 Task: Set Duration of Sprint called Sprint0000000170 in Scrum Project Project0000000057 to 2 weeks in Jira. Set Duration of Sprint called Sprint0000000171 in Scrum Project Project0000000057 to 3 weeks in Jira. Create a Sprint called Sprint0000000172 in Scrum Project Project0000000058 in Jira. Create a Sprint called Sprint0000000173 in Scrum Project Project0000000058 in Jira. Create a Sprint called Sprint0000000174 in Scrum Project Project0000000058 in Jira
Action: Mouse moved to (223, 68)
Screenshot: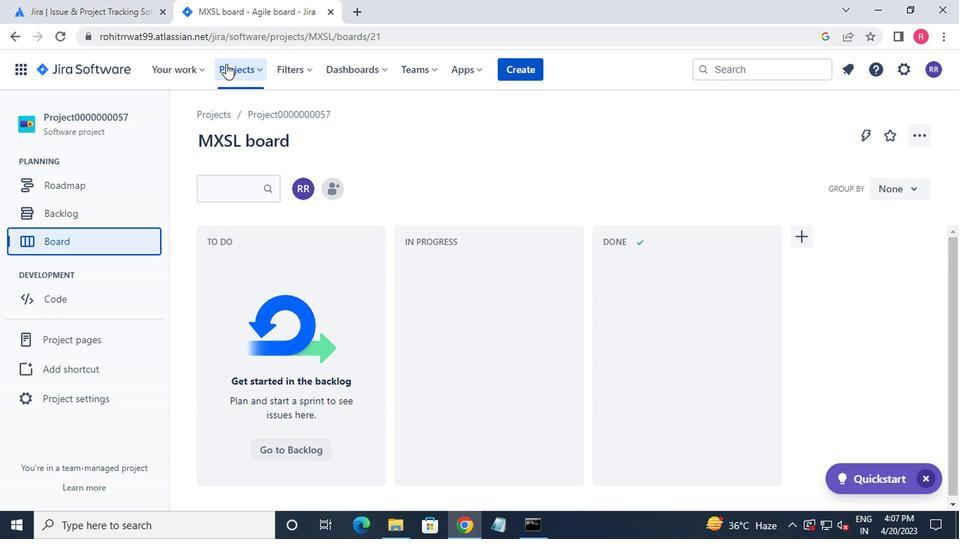 
Action: Mouse pressed left at (223, 68)
Screenshot: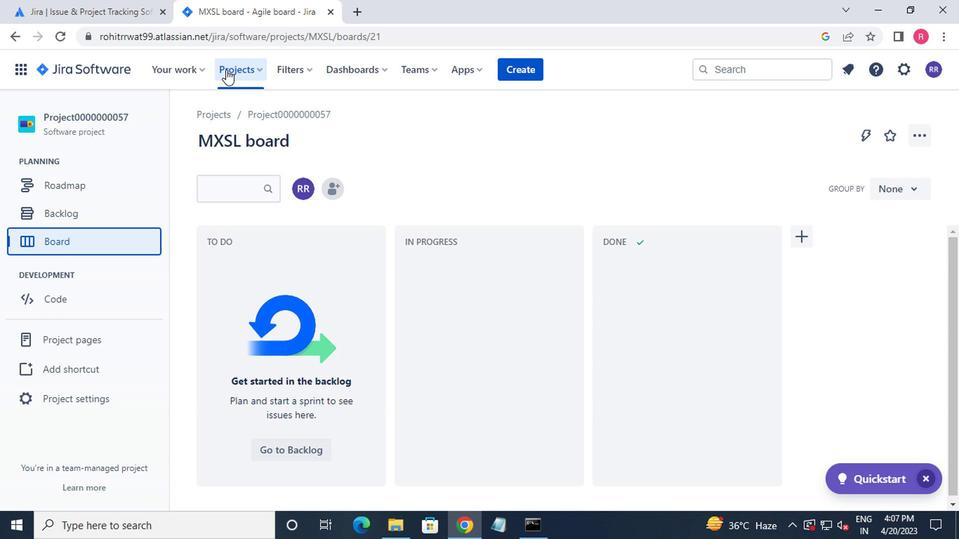 
Action: Mouse moved to (122, 215)
Screenshot: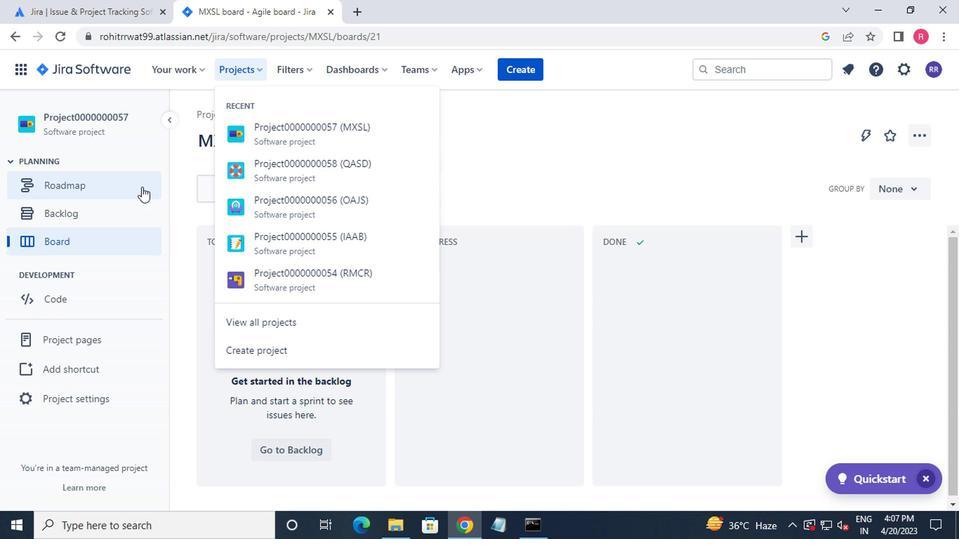 
Action: Mouse pressed left at (122, 215)
Screenshot: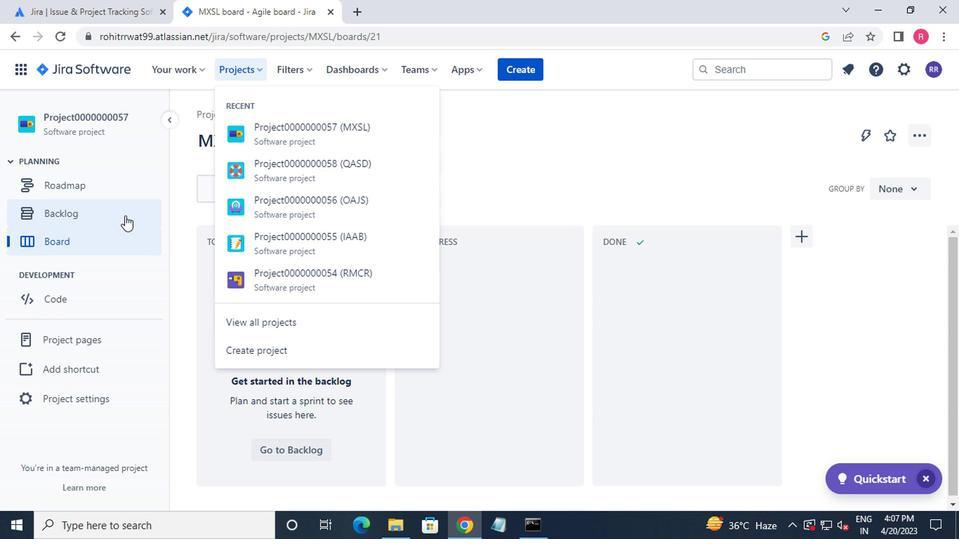 
Action: Mouse moved to (371, 317)
Screenshot: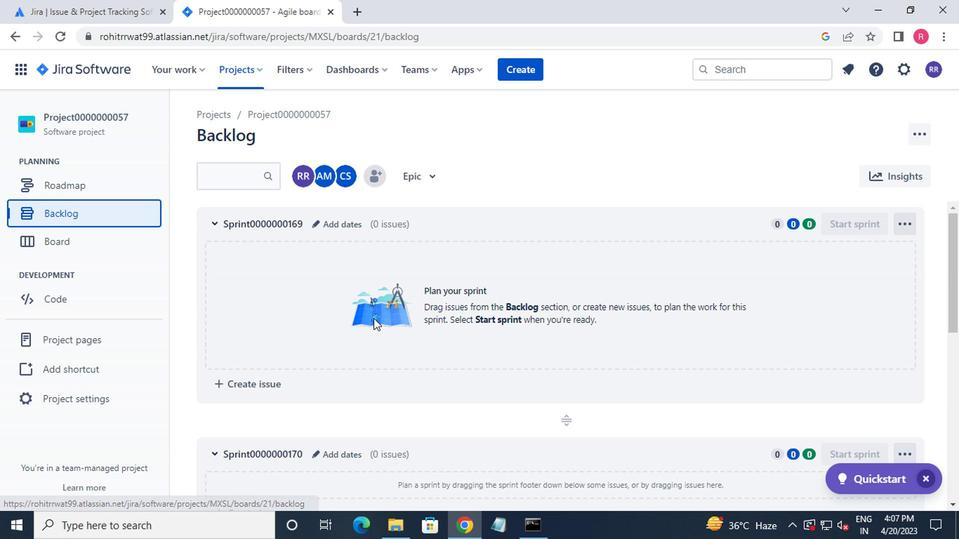 
Action: Mouse scrolled (371, 317) with delta (0, 0)
Screenshot: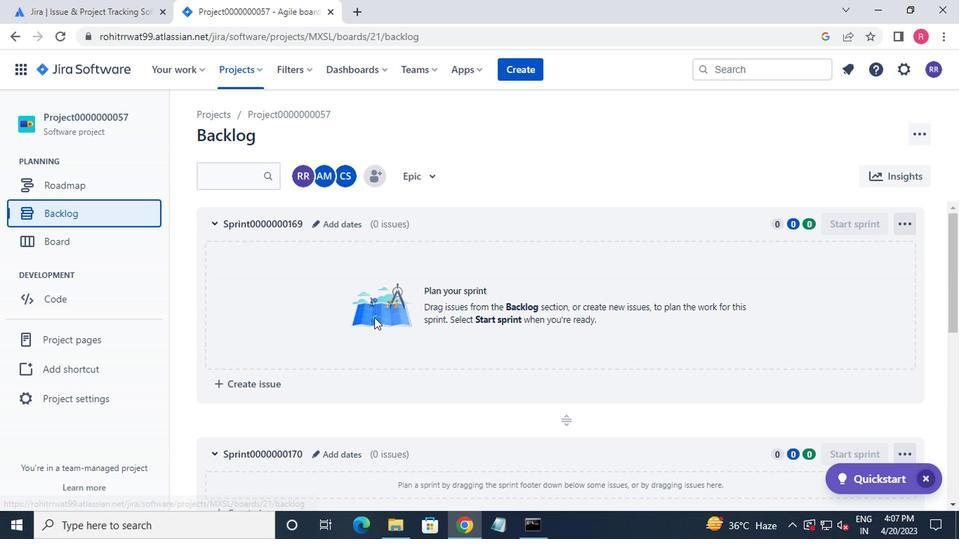 
Action: Mouse moved to (372, 317)
Screenshot: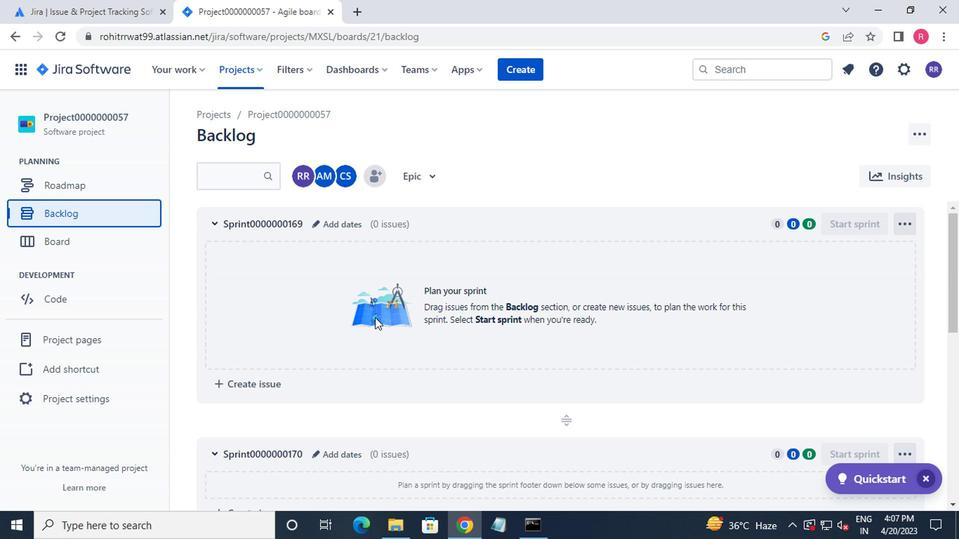 
Action: Mouse scrolled (372, 317) with delta (0, 0)
Screenshot: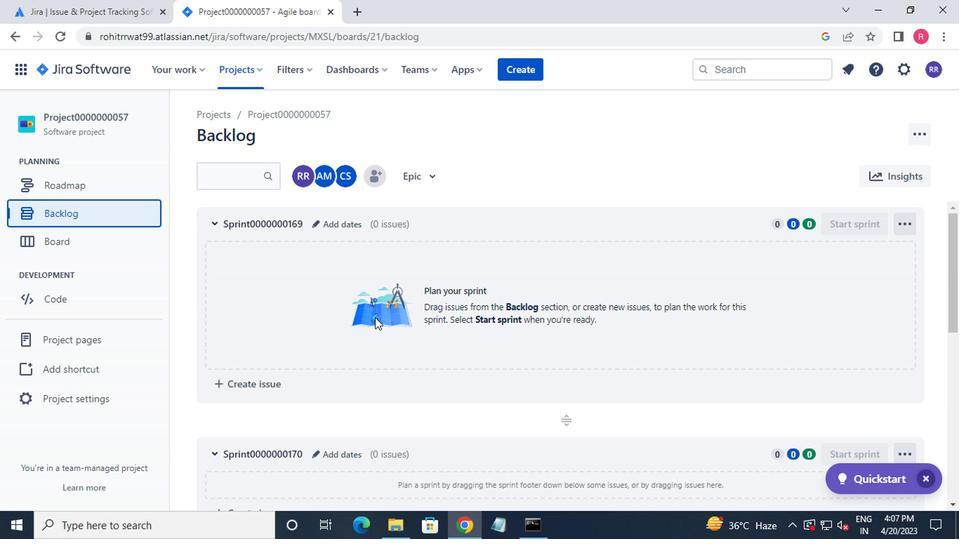 
Action: Mouse moved to (374, 317)
Screenshot: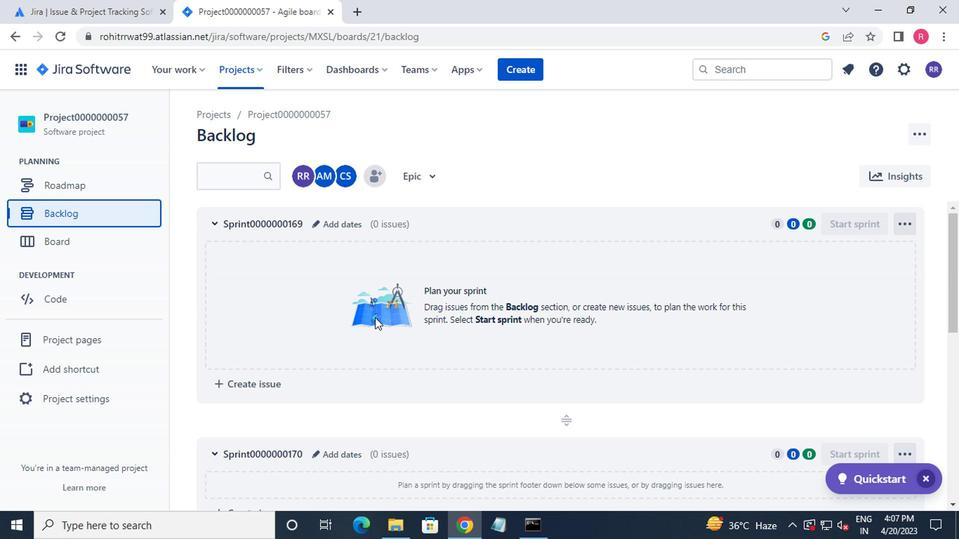 
Action: Mouse scrolled (374, 316) with delta (0, 0)
Screenshot: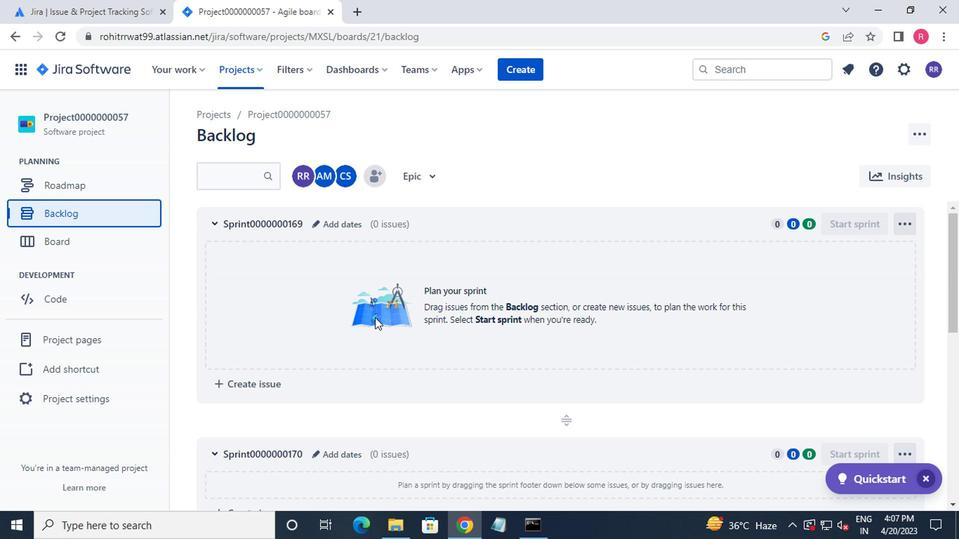 
Action: Mouse moved to (316, 239)
Screenshot: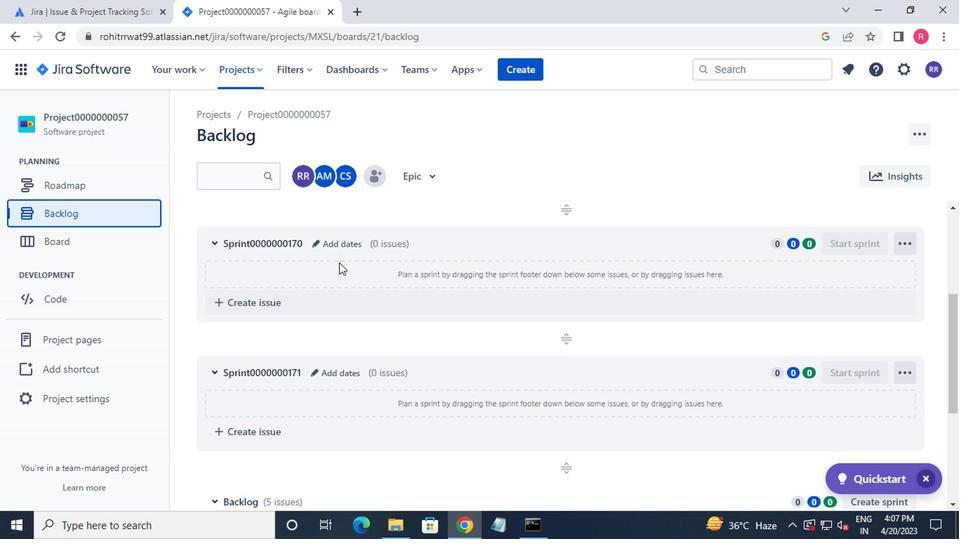 
Action: Mouse pressed left at (316, 239)
Screenshot: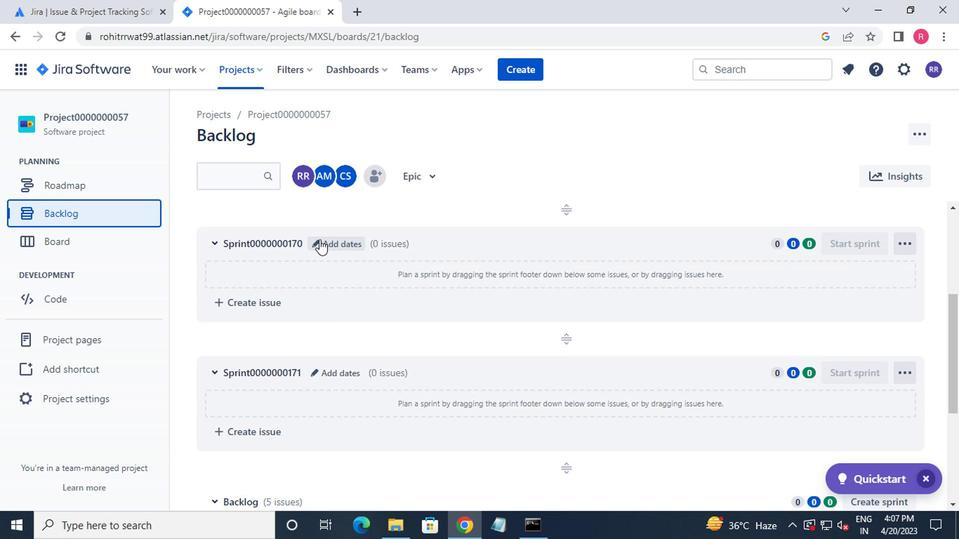 
Action: Mouse moved to (375, 221)
Screenshot: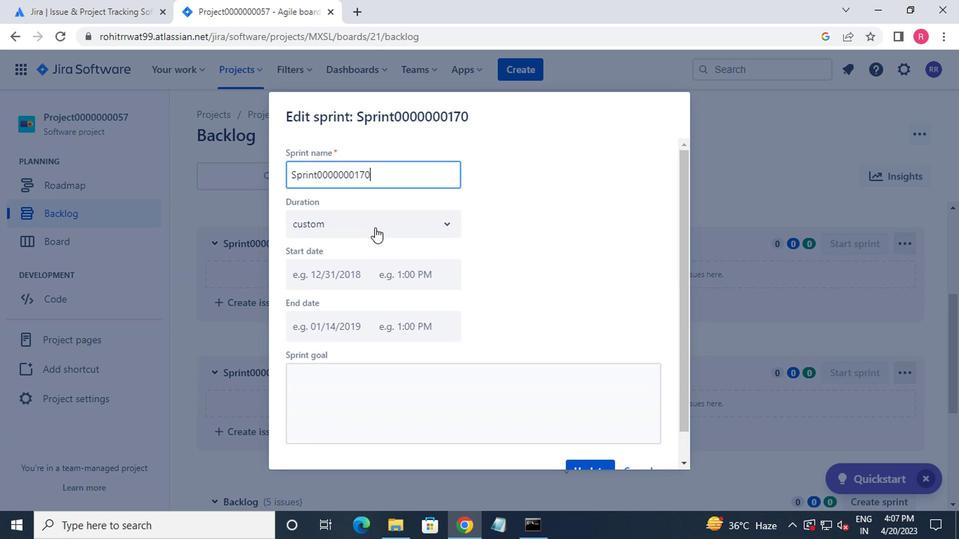 
Action: Mouse pressed left at (375, 221)
Screenshot: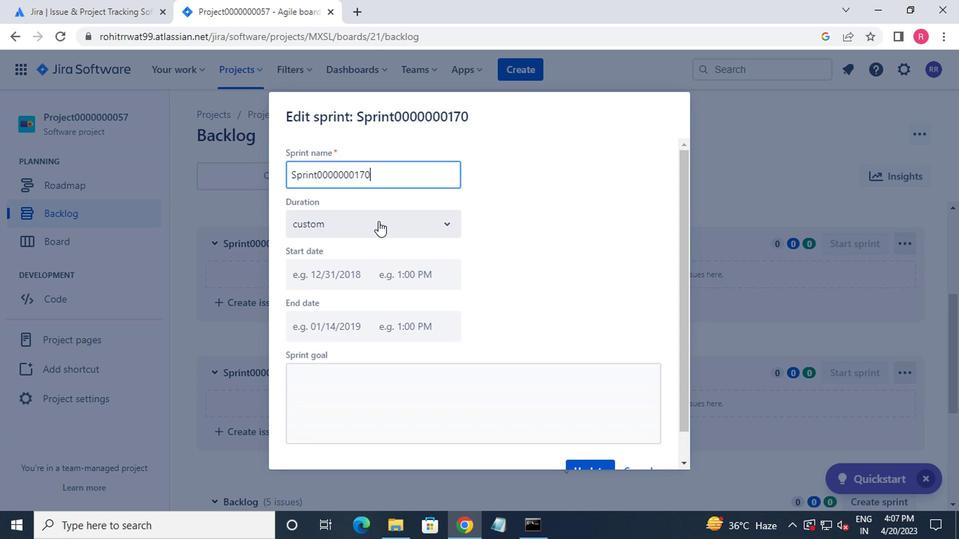 
Action: Mouse moved to (362, 281)
Screenshot: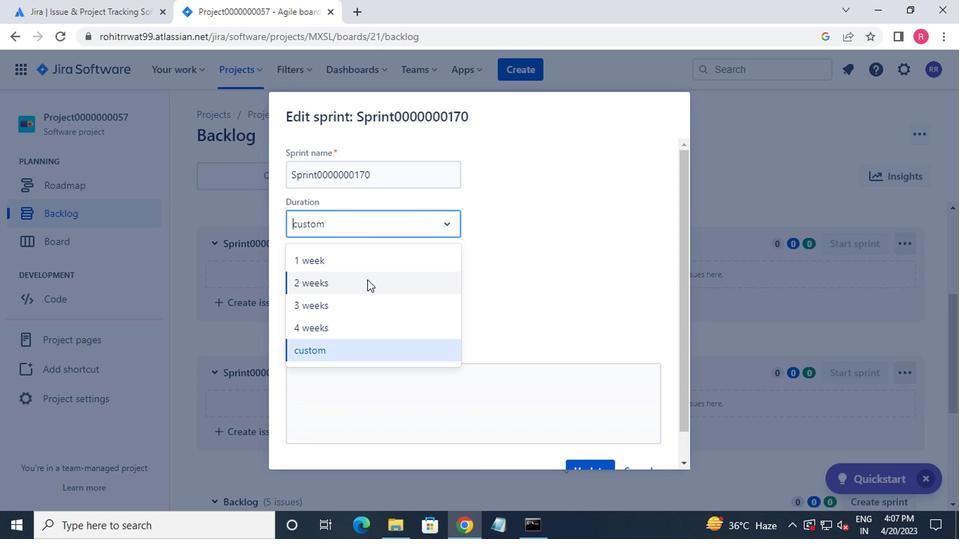 
Action: Mouse pressed left at (362, 281)
Screenshot: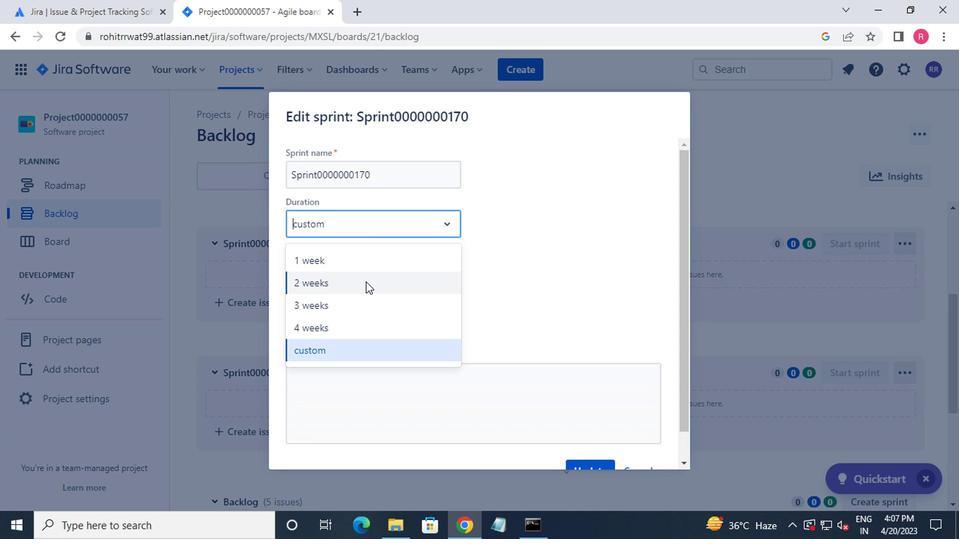 
Action: Mouse moved to (584, 467)
Screenshot: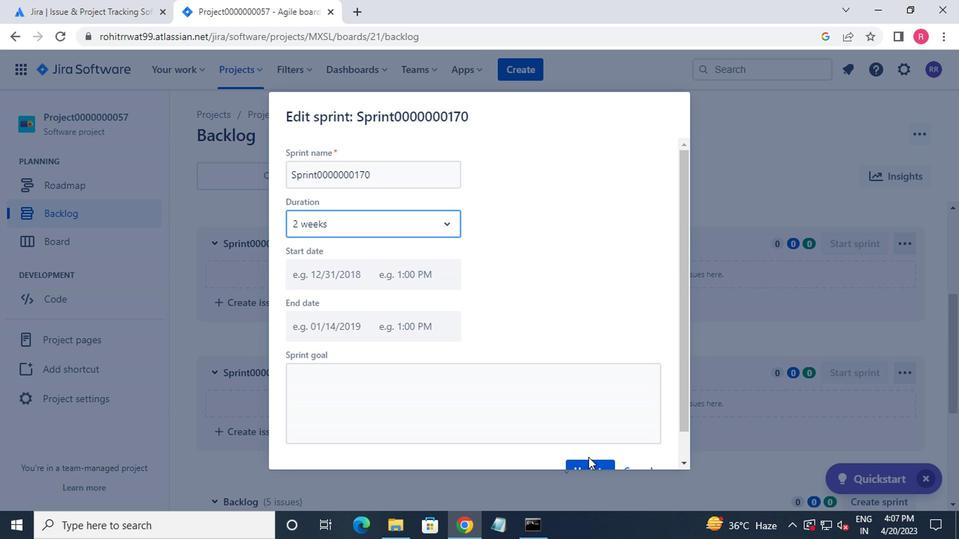 
Action: Mouse pressed left at (584, 467)
Screenshot: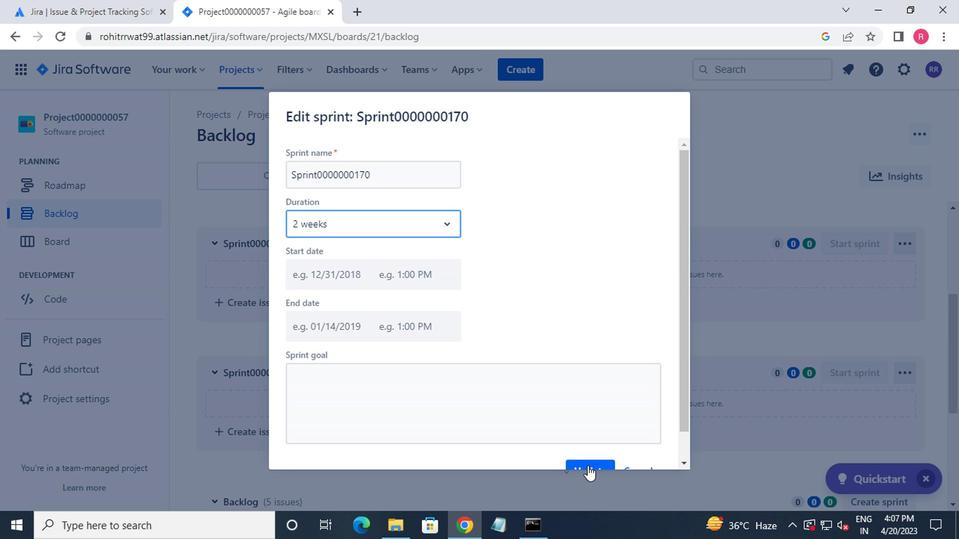 
Action: Mouse moved to (423, 388)
Screenshot: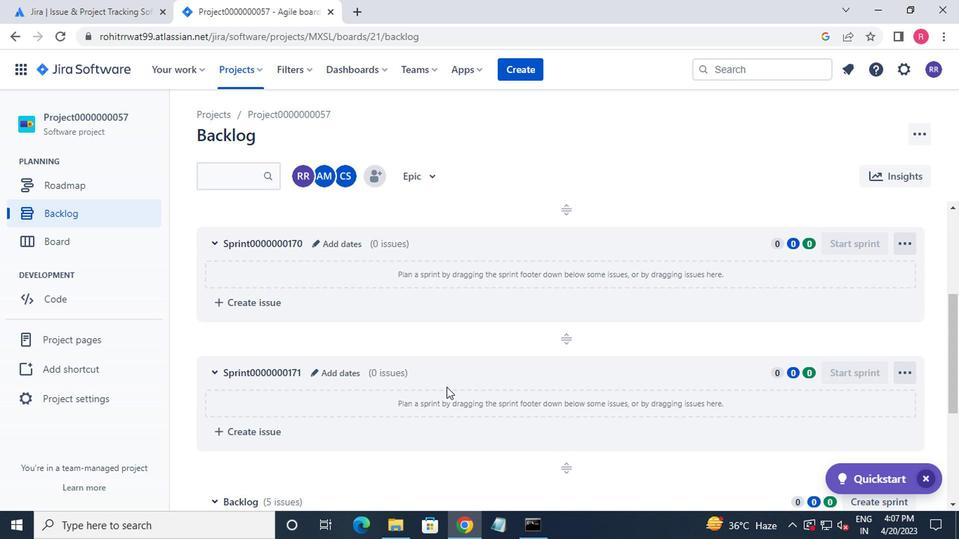 
Action: Mouse scrolled (423, 387) with delta (0, 0)
Screenshot: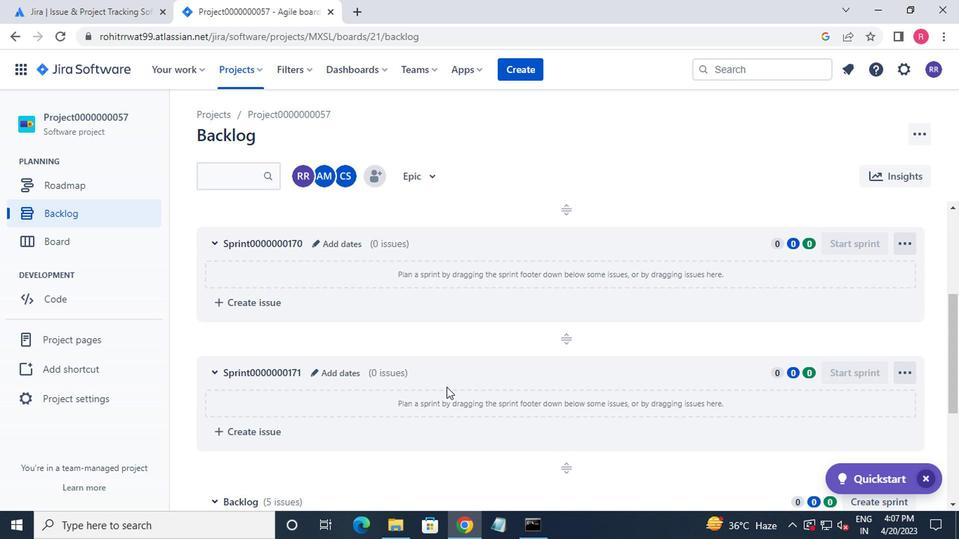 
Action: Mouse moved to (246, 71)
Screenshot: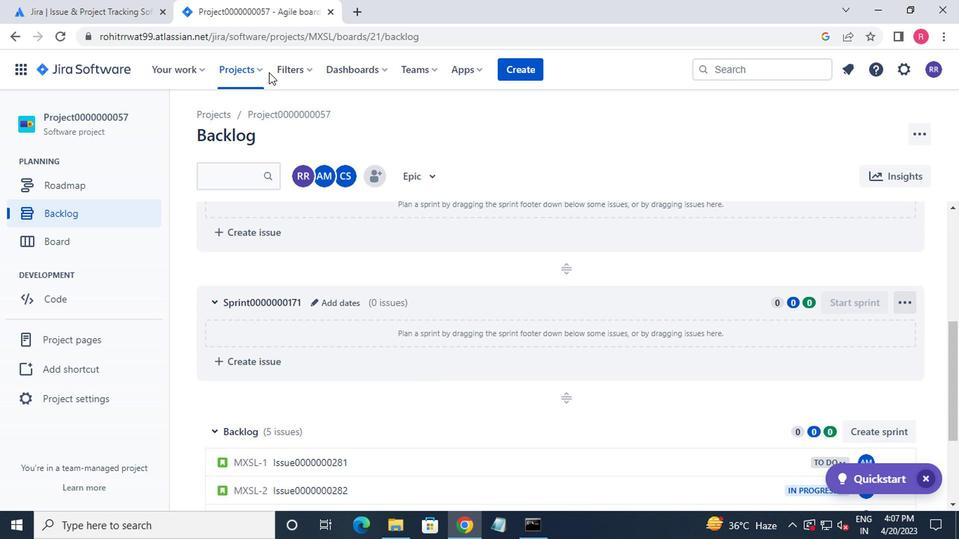 
Action: Mouse pressed left at (246, 71)
Screenshot: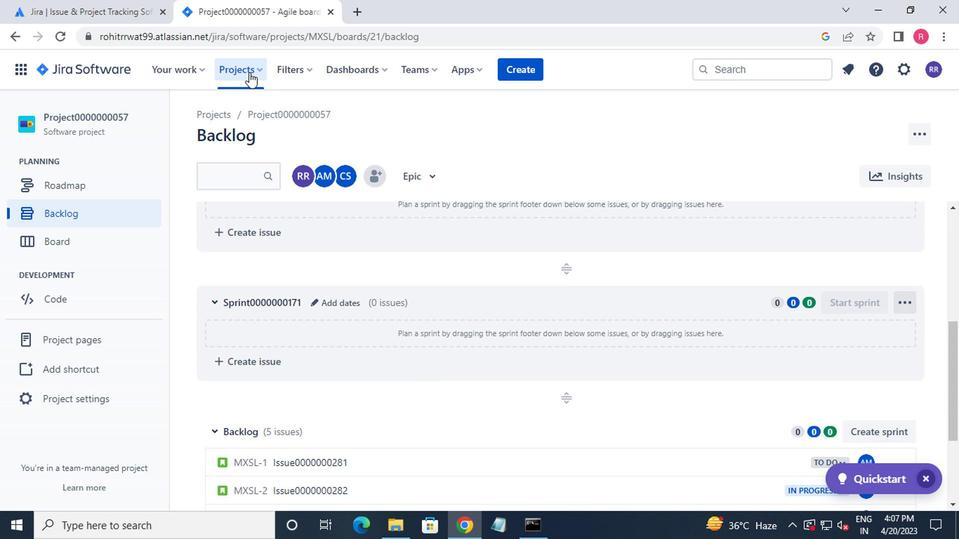 
Action: Mouse moved to (480, 435)
Screenshot: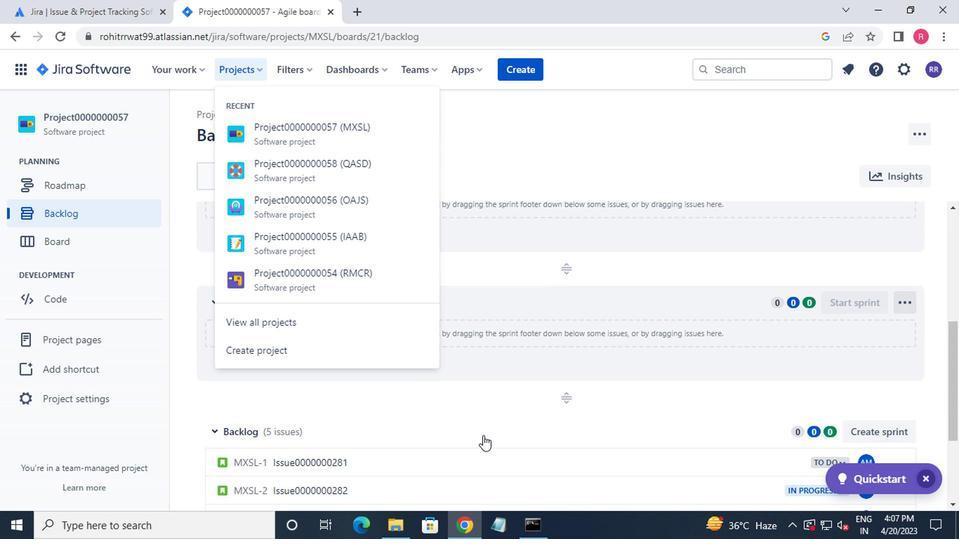
Action: Mouse pressed left at (480, 435)
Screenshot: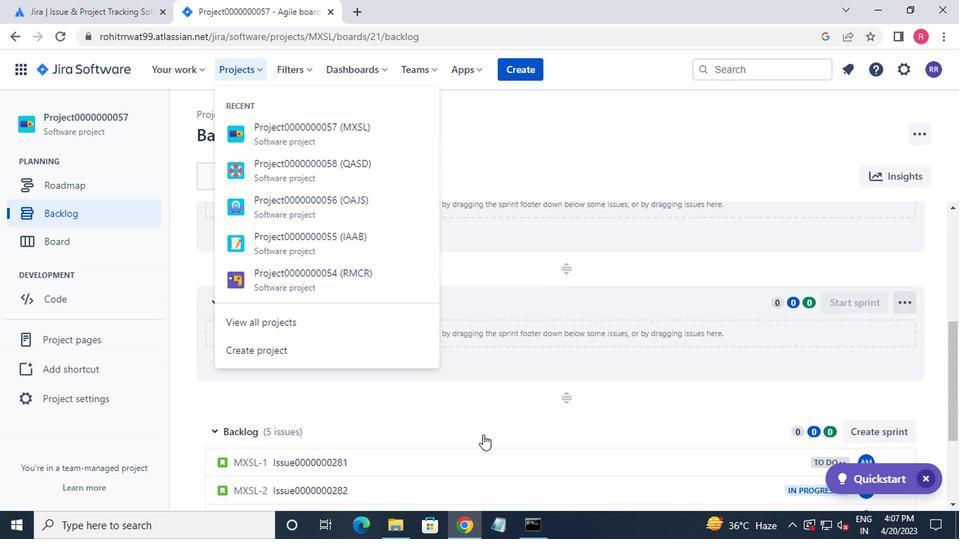 
Action: Mouse moved to (327, 323)
Screenshot: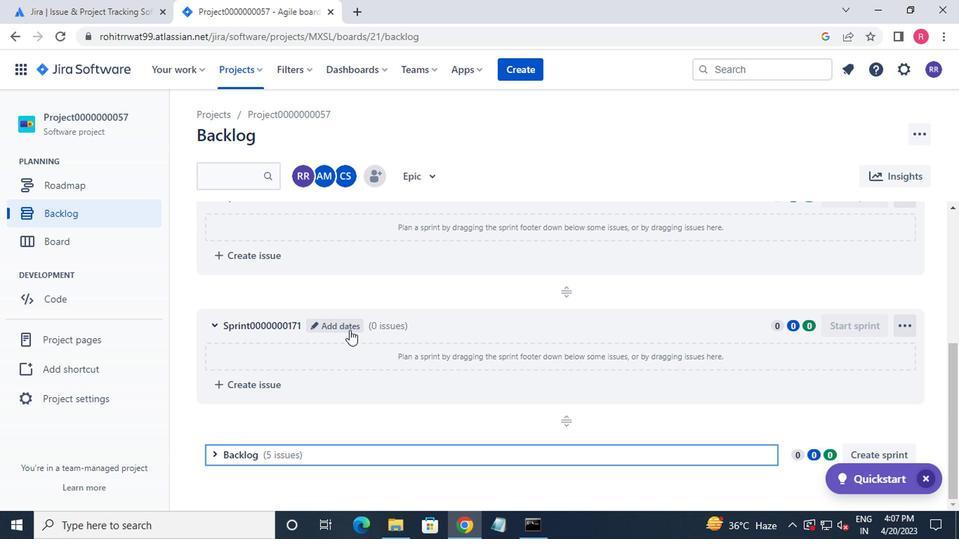 
Action: Mouse pressed left at (327, 323)
Screenshot: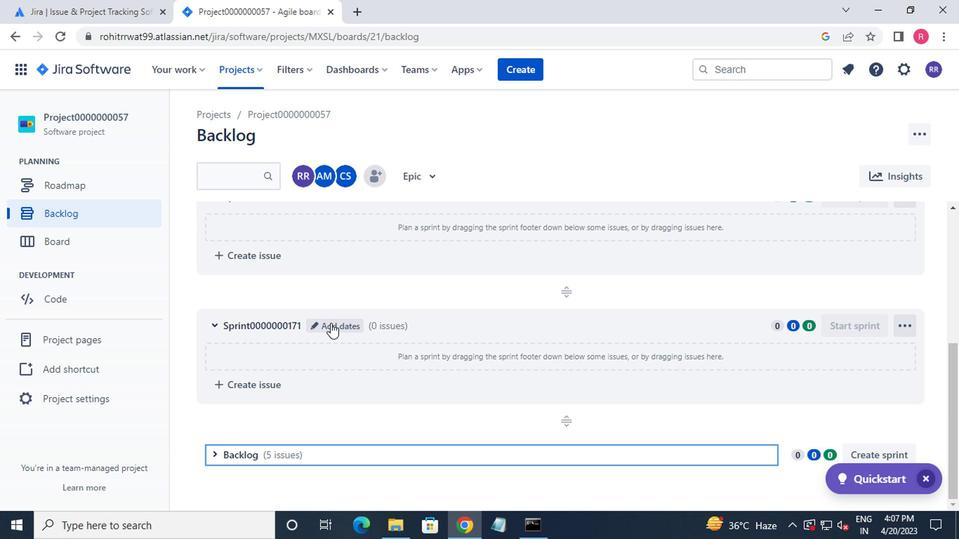 
Action: Mouse moved to (377, 235)
Screenshot: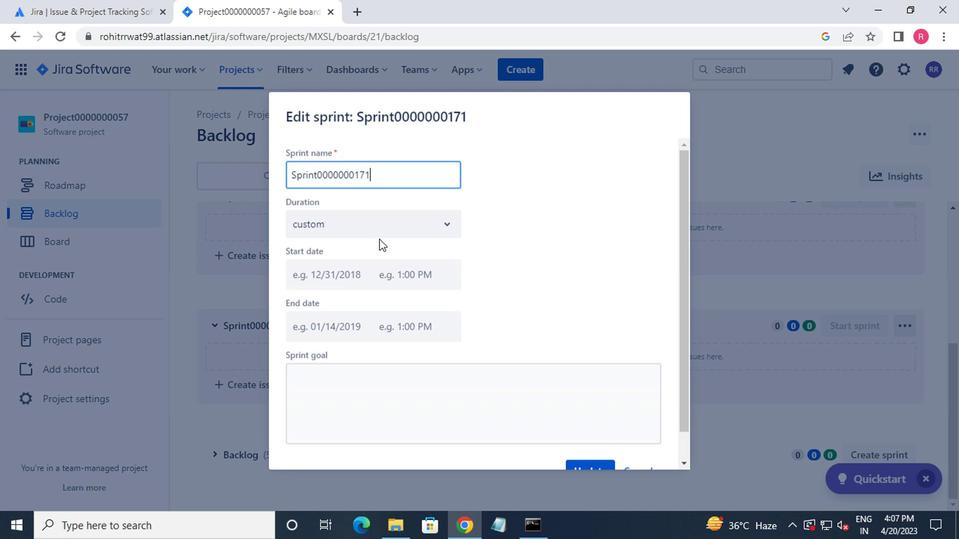 
Action: Mouse pressed left at (377, 235)
Screenshot: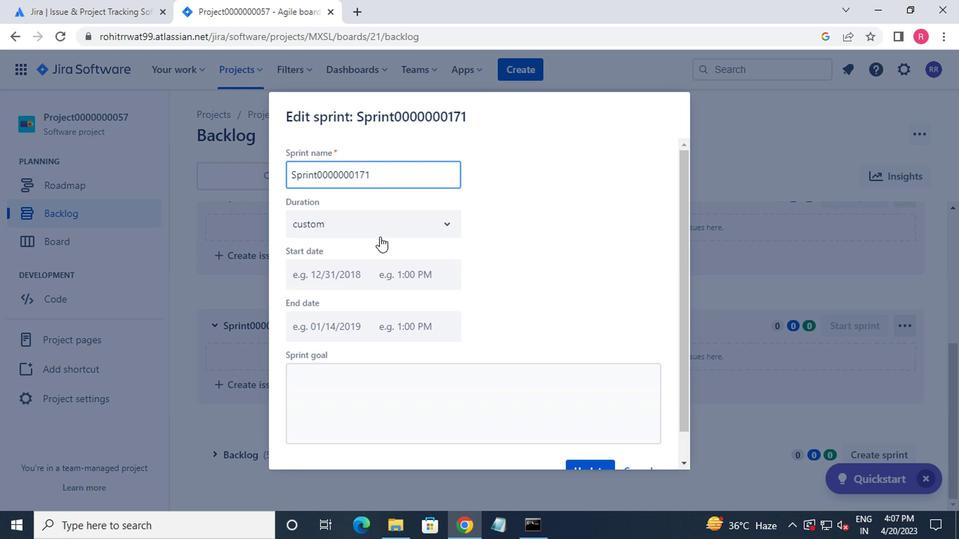 
Action: Mouse moved to (375, 310)
Screenshot: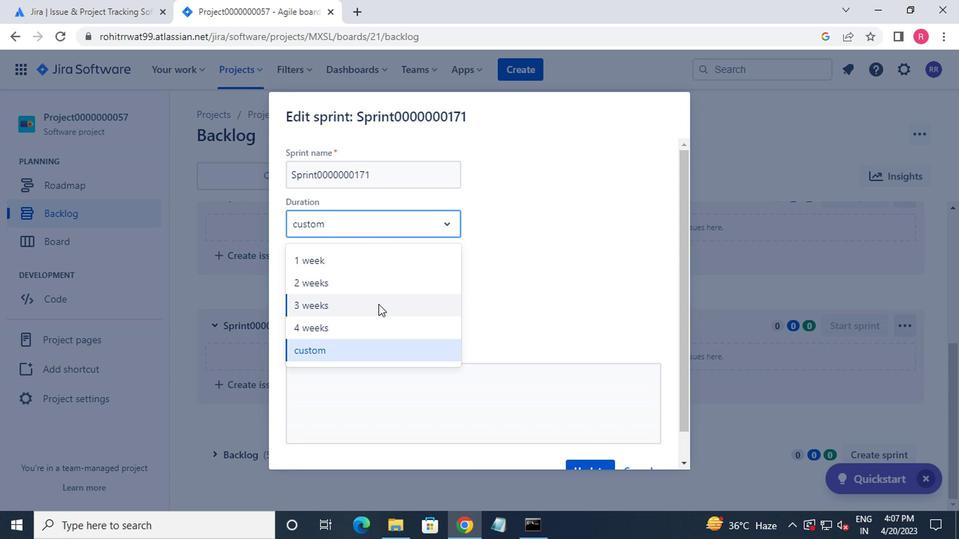 
Action: Mouse pressed left at (375, 310)
Screenshot: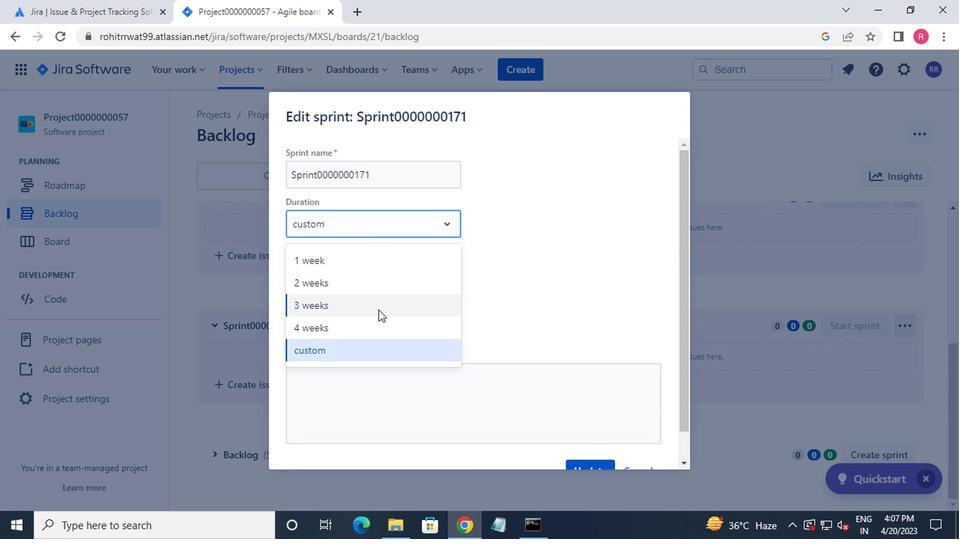 
Action: Mouse moved to (584, 456)
Screenshot: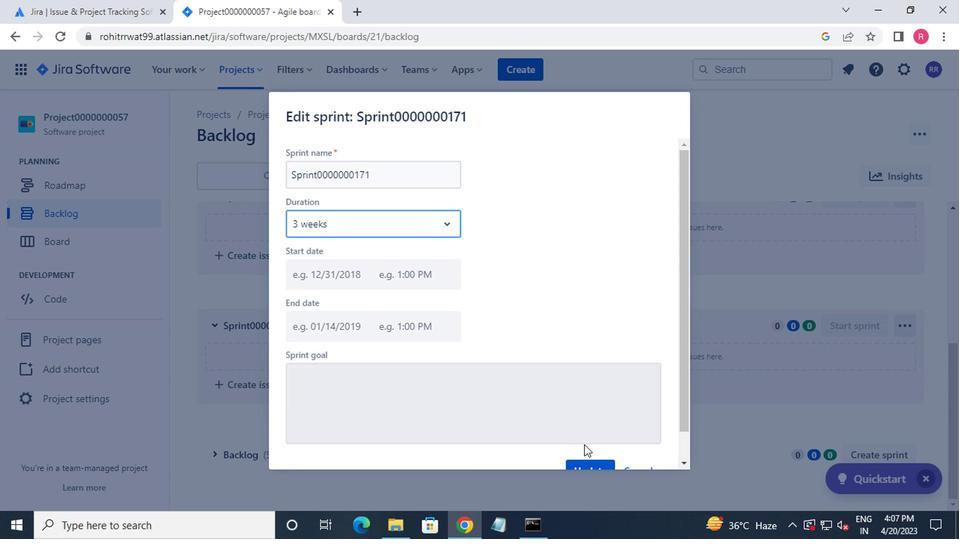 
Action: Mouse pressed left at (584, 456)
Screenshot: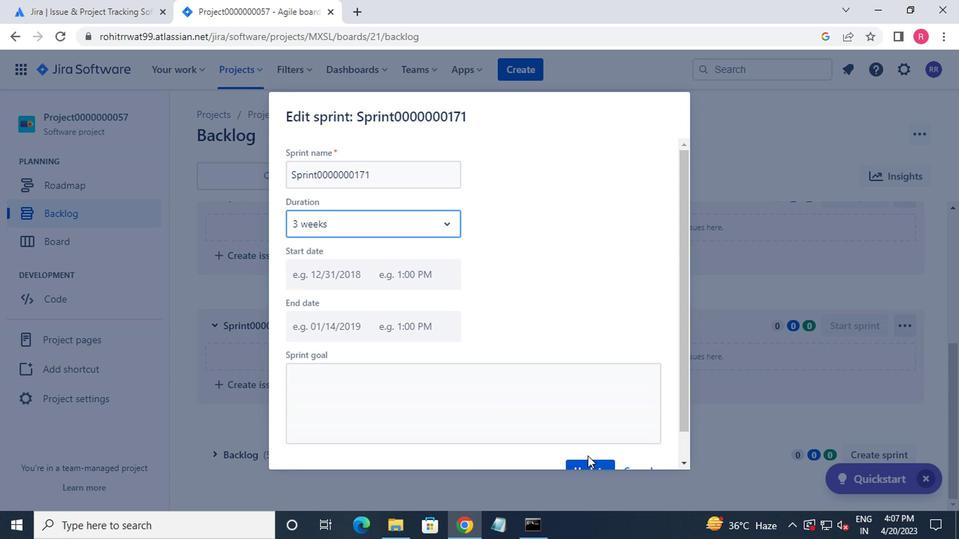 
Action: Mouse moved to (582, 464)
Screenshot: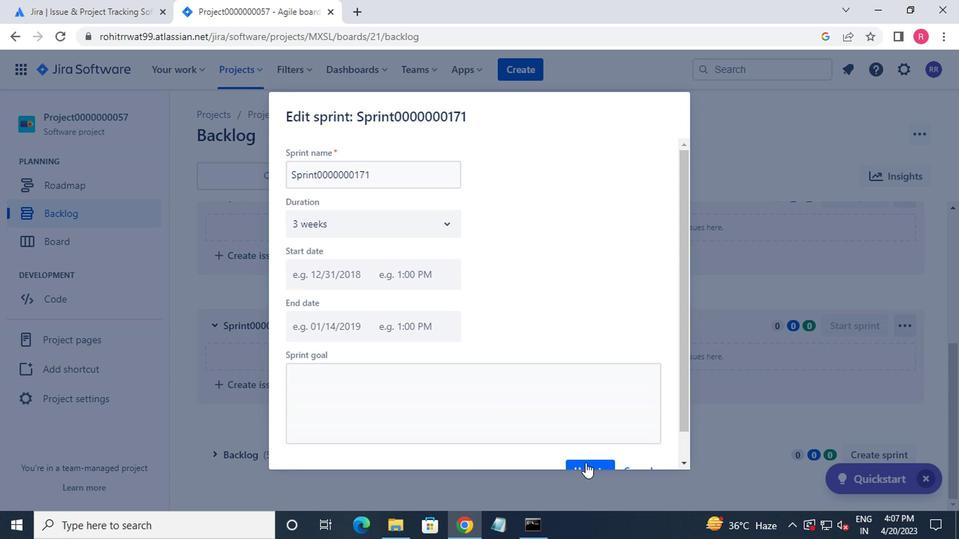 
Action: Mouse pressed left at (582, 464)
Screenshot: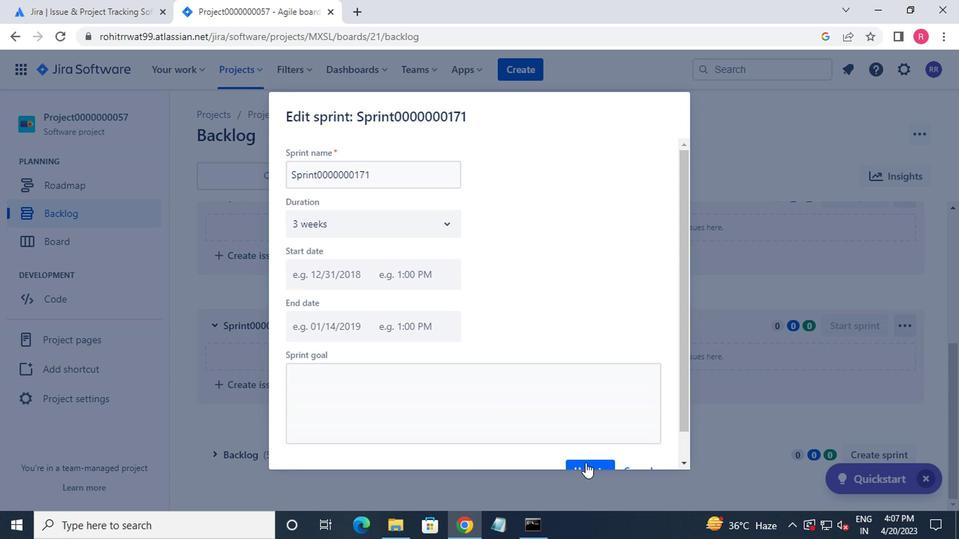 
Action: Mouse moved to (237, 68)
Screenshot: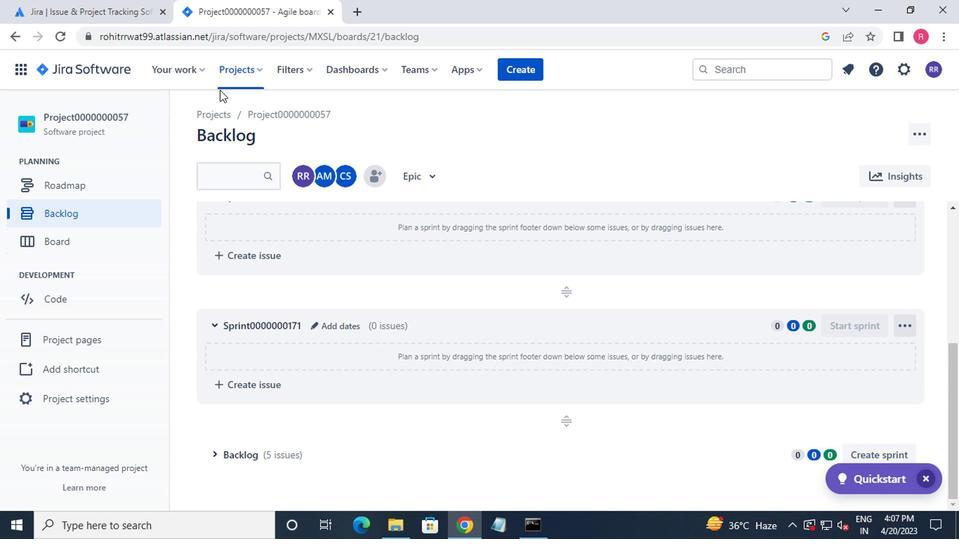 
Action: Mouse pressed left at (237, 68)
Screenshot: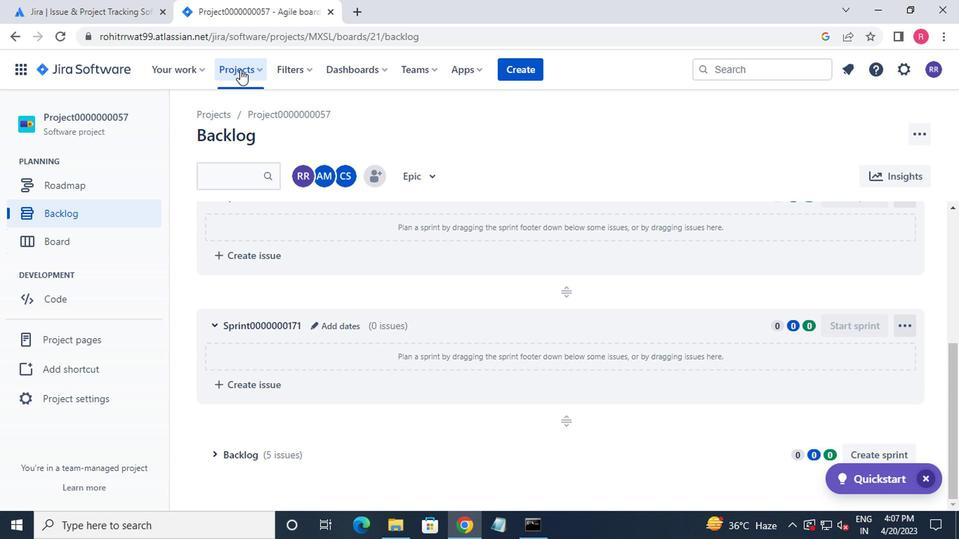 
Action: Mouse moved to (311, 179)
Screenshot: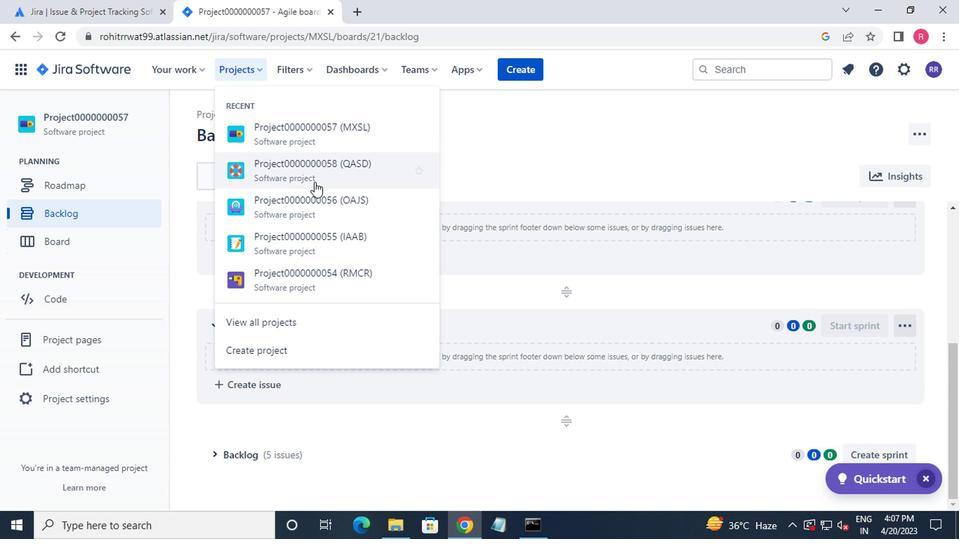 
Action: Mouse pressed left at (311, 179)
Screenshot: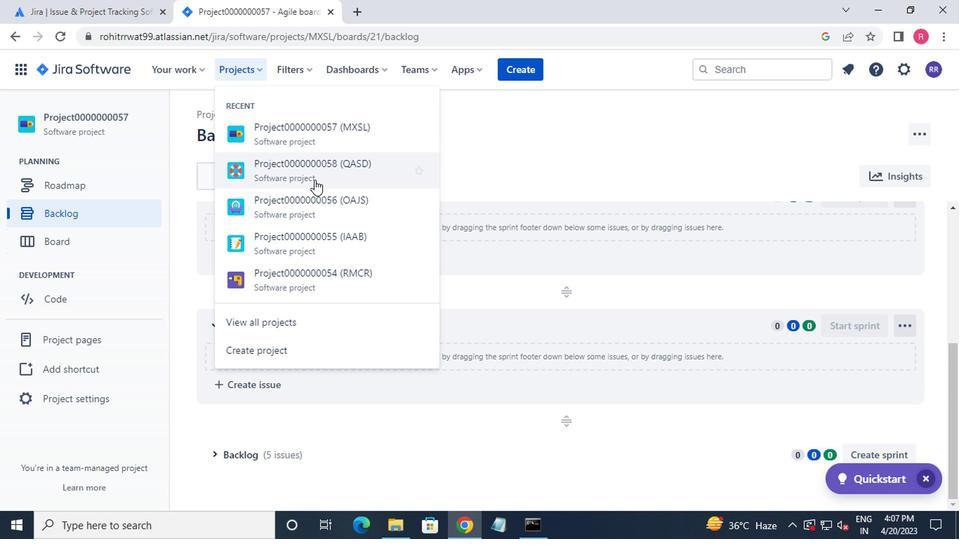 
Action: Mouse moved to (107, 203)
Screenshot: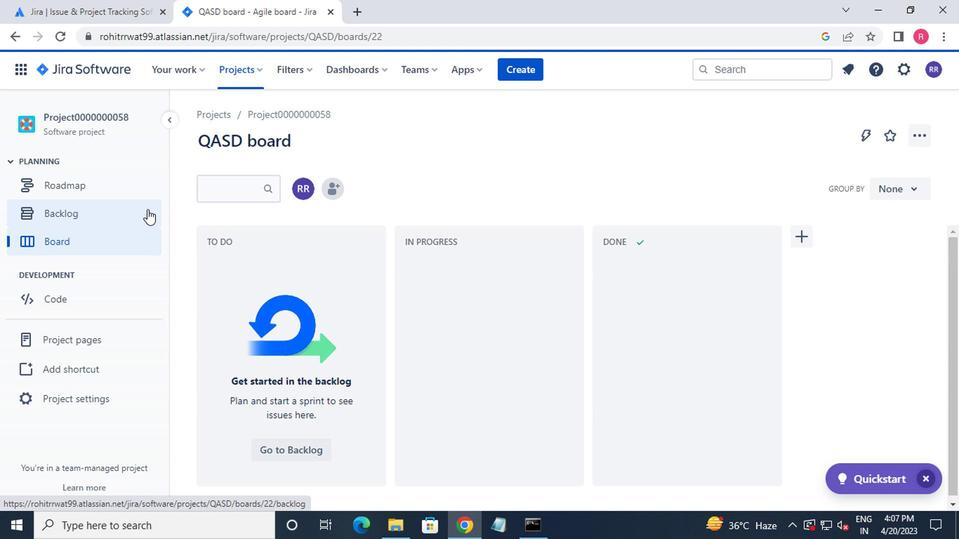 
Action: Mouse pressed left at (107, 203)
Screenshot: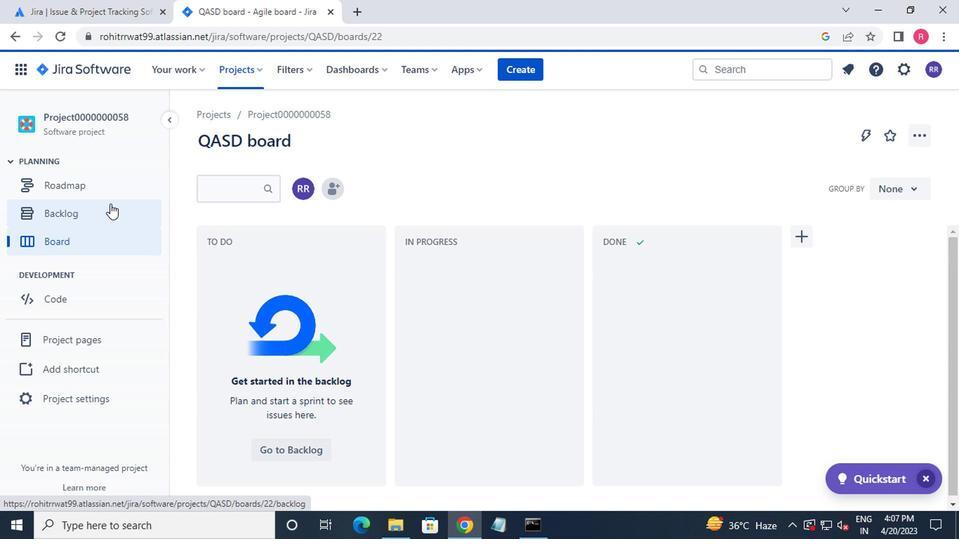
Action: Mouse moved to (263, 287)
Screenshot: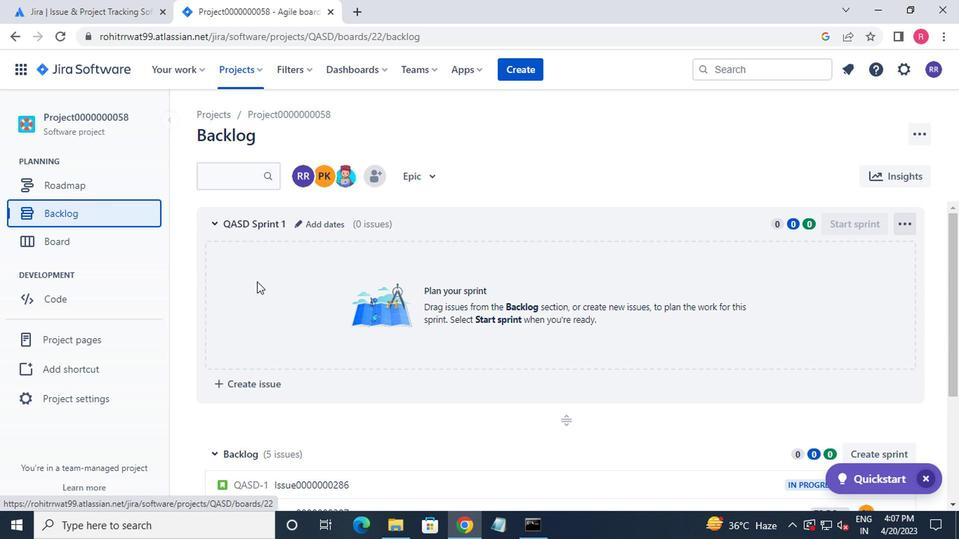 
Action: Mouse scrolled (263, 286) with delta (0, 0)
Screenshot: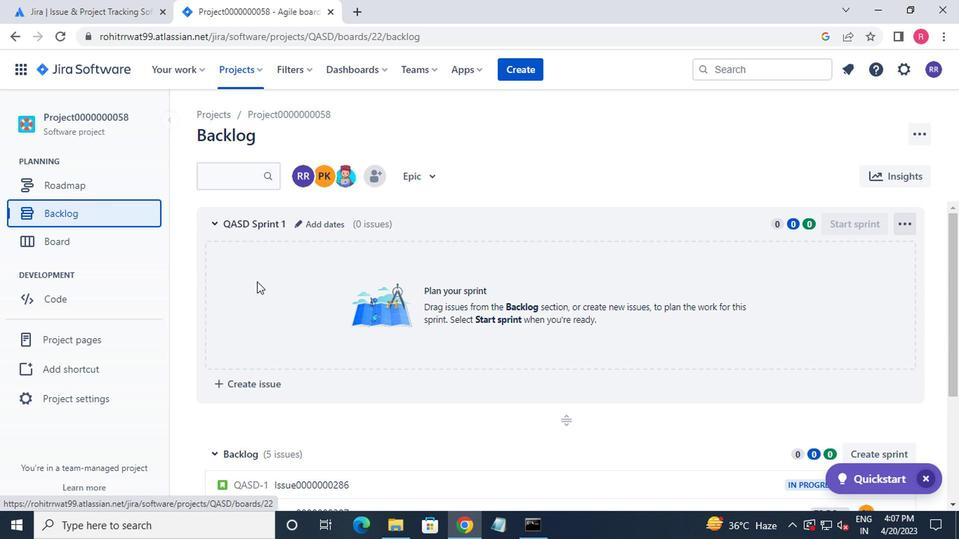 
Action: Mouse moved to (266, 289)
Screenshot: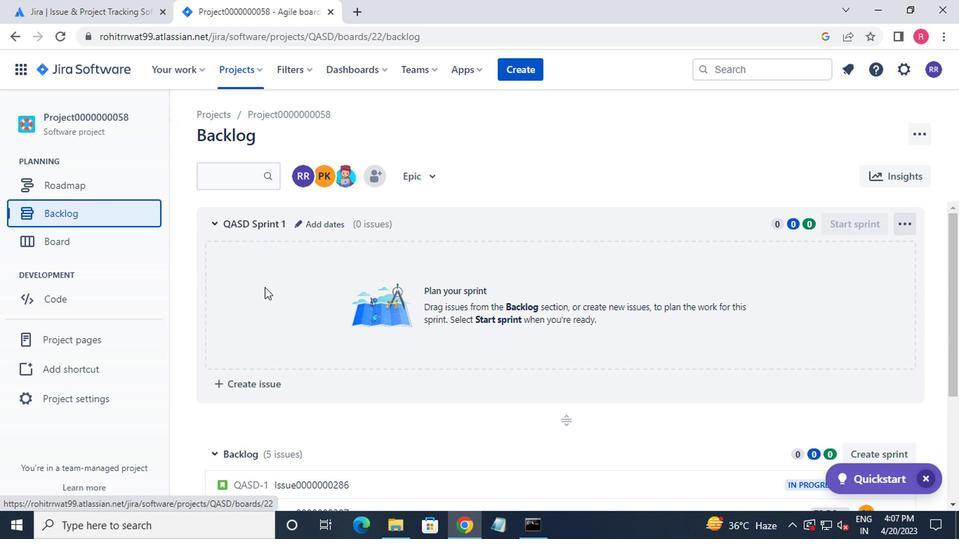 
Action: Mouse scrolled (266, 288) with delta (0, 0)
Screenshot: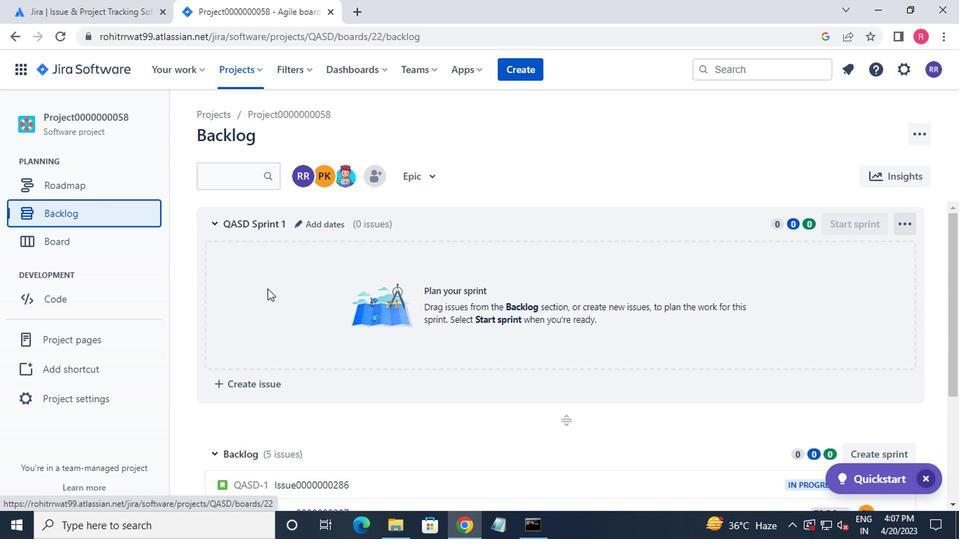
Action: Mouse moved to (274, 289)
Screenshot: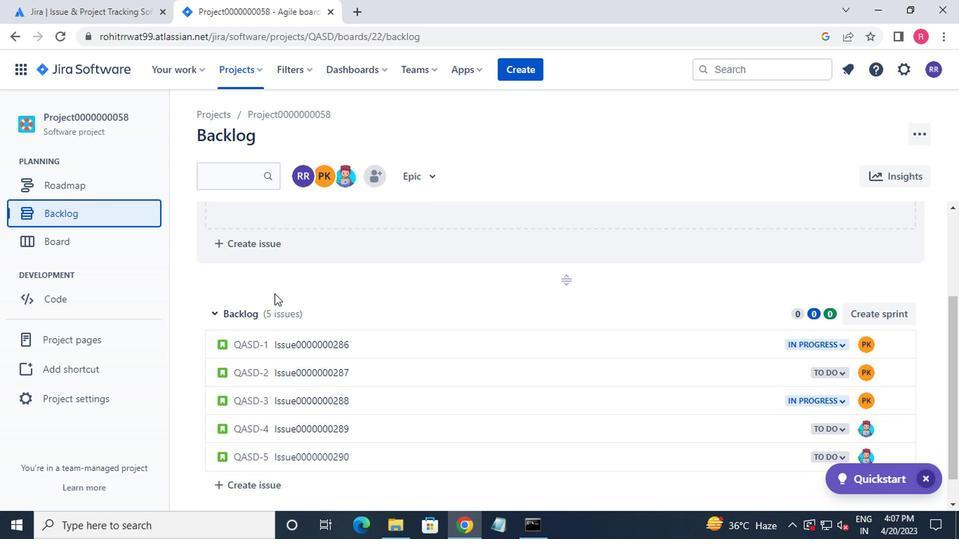 
Action: Mouse scrolled (274, 290) with delta (0, 0)
Screenshot: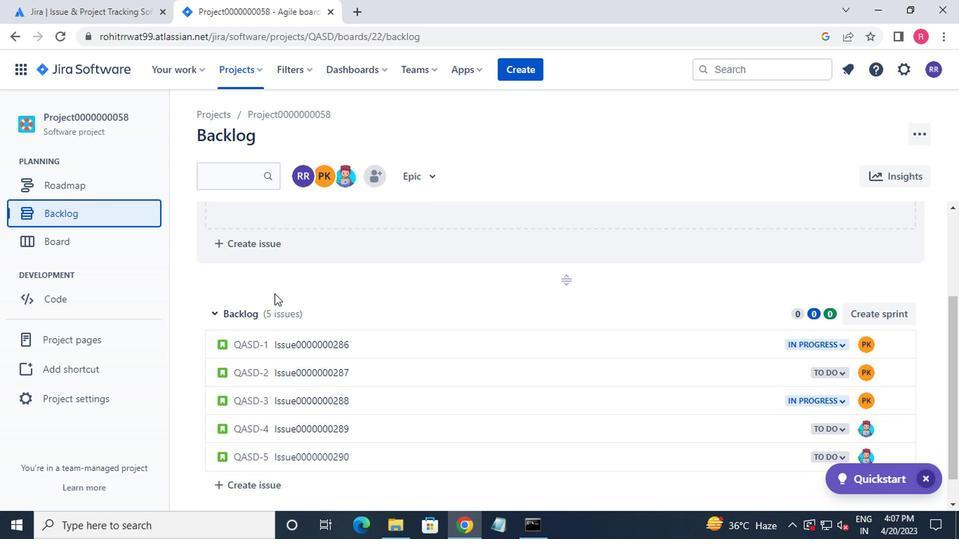 
Action: Mouse scrolled (274, 290) with delta (0, 0)
Screenshot: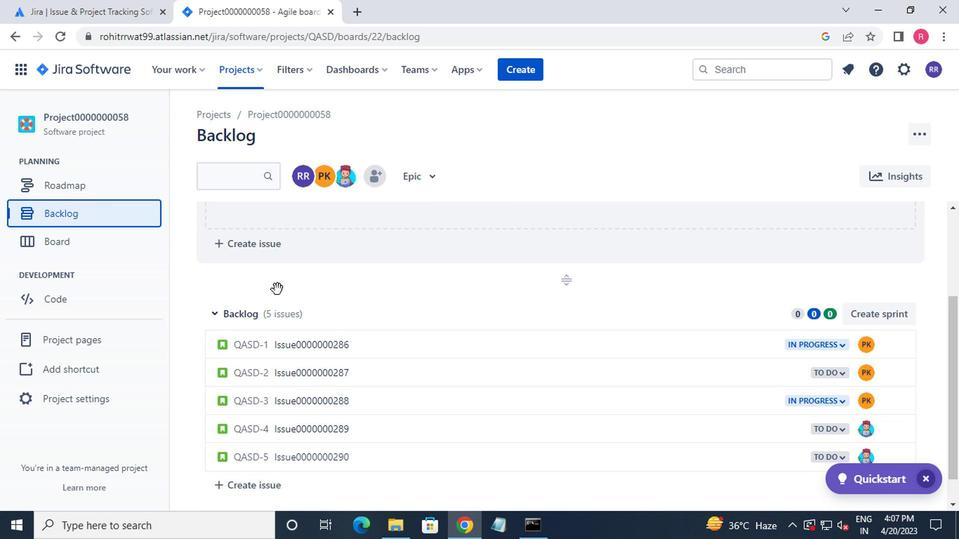 
Action: Mouse scrolled (274, 290) with delta (0, 0)
Screenshot: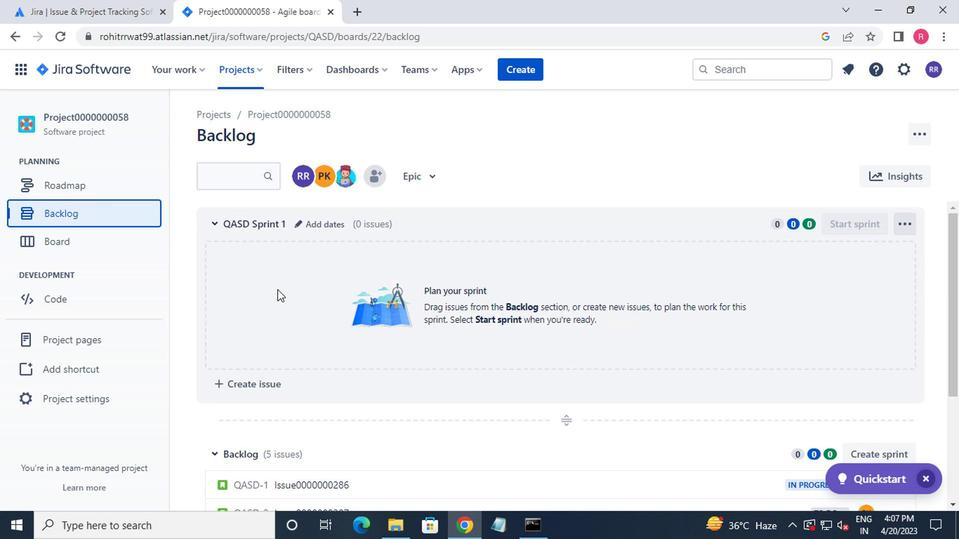 
Action: Mouse moved to (274, 288)
Screenshot: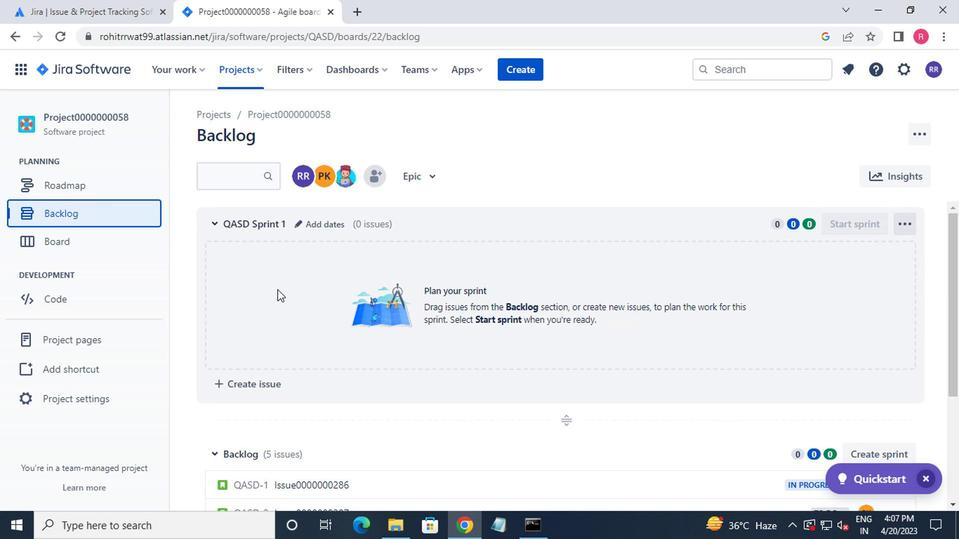 
Action: Mouse scrolled (274, 289) with delta (0, 0)
Screenshot: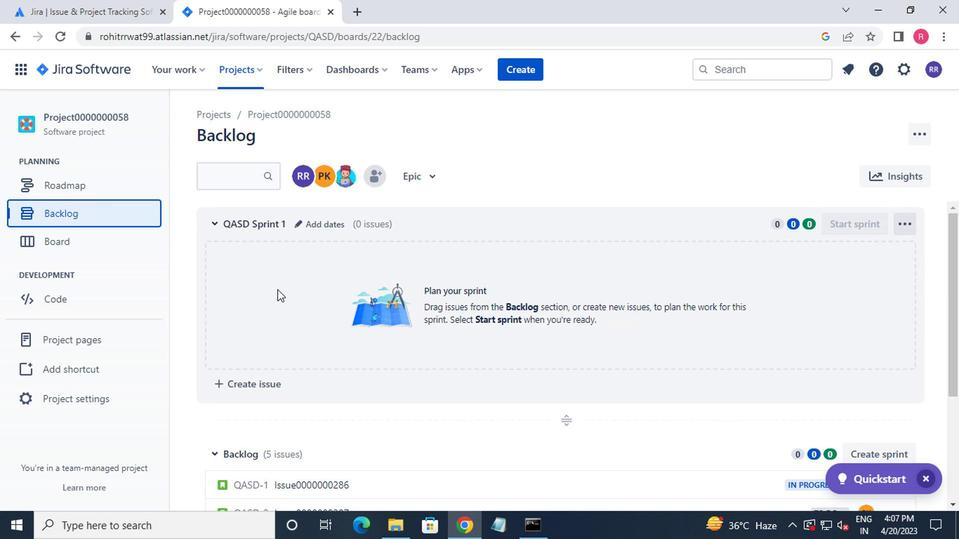 
Action: Mouse moved to (295, 223)
Screenshot: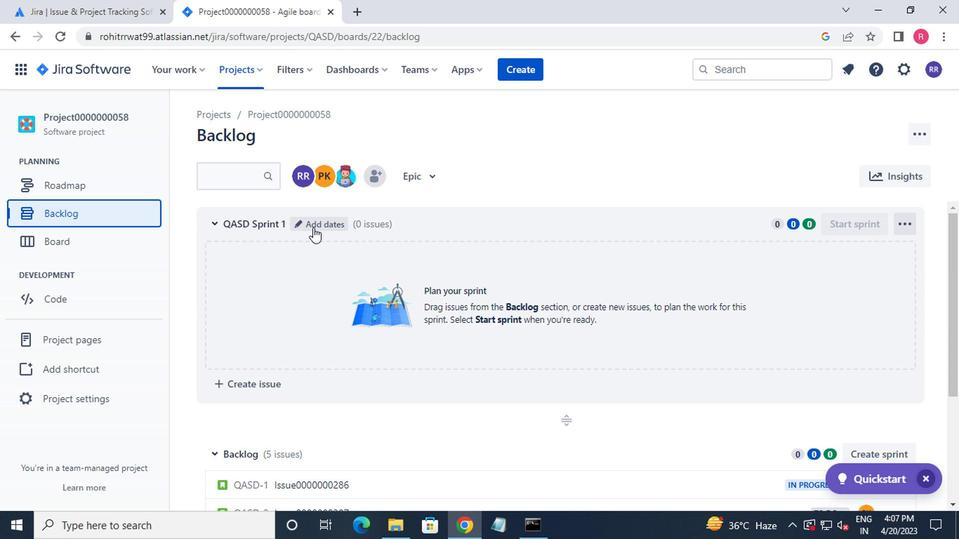 
Action: Mouse pressed left at (295, 223)
Screenshot: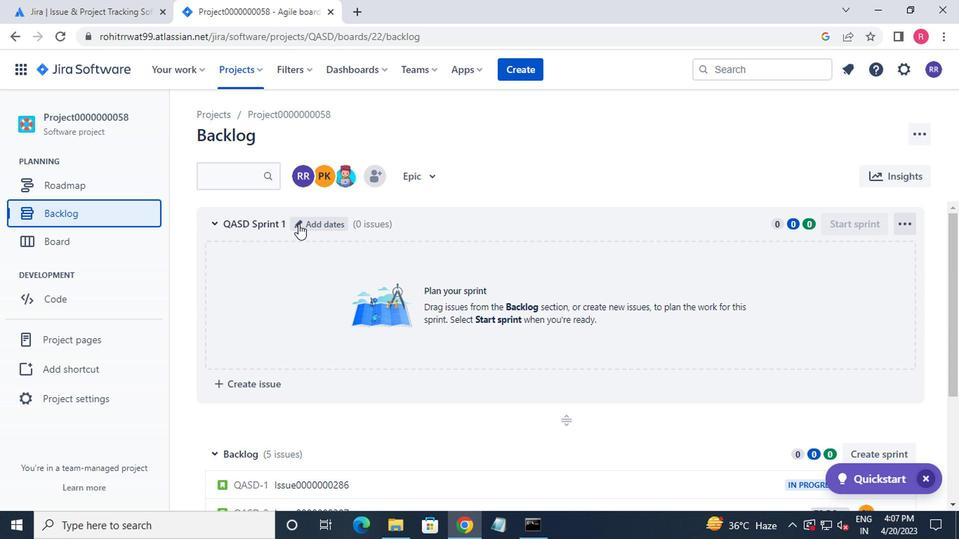 
Action: Key pressed <Key.backspace><Key.backspace><Key.backspace><Key.backspace><Key.backspace><Key.backspace><Key.backspace><Key.backspace><Key.backspace><Key.backspace><Key.backspace><Key.backspace><Key.backspace><Key.backspace><Key.backspace><Key.backspace><Key.backspace><Key.backspace><Key.shift>SPRINT0000000172<Key.enter>
Screenshot: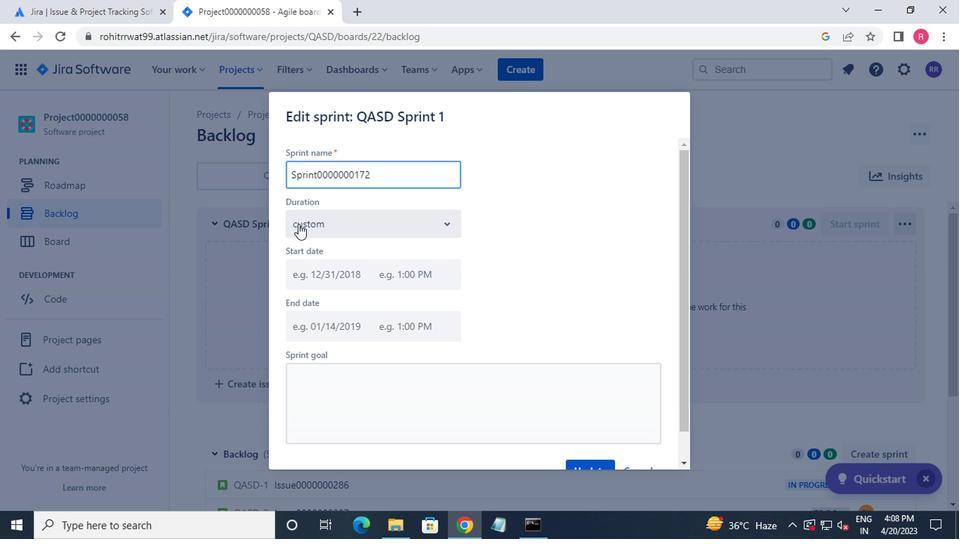 
Action: Mouse moved to (862, 453)
Screenshot: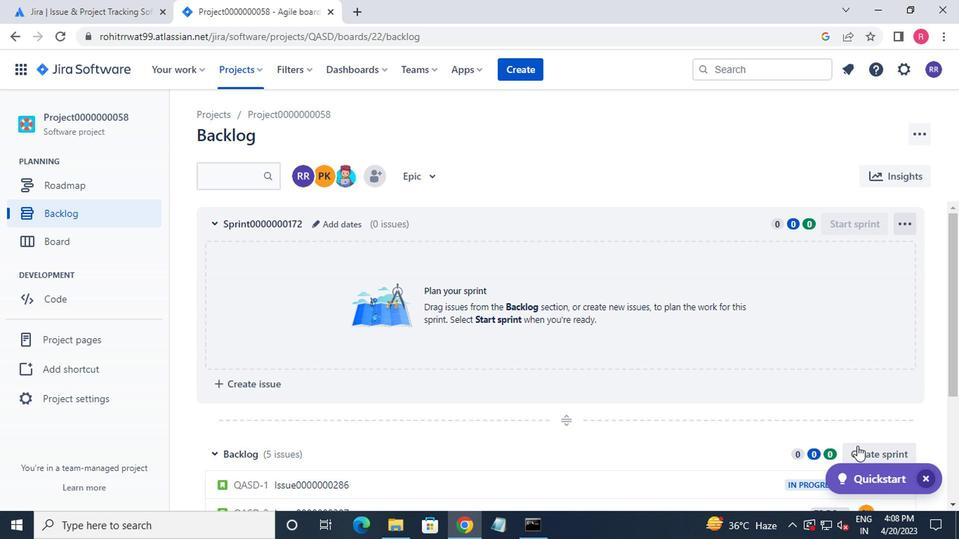 
Action: Mouse pressed left at (862, 453)
Screenshot: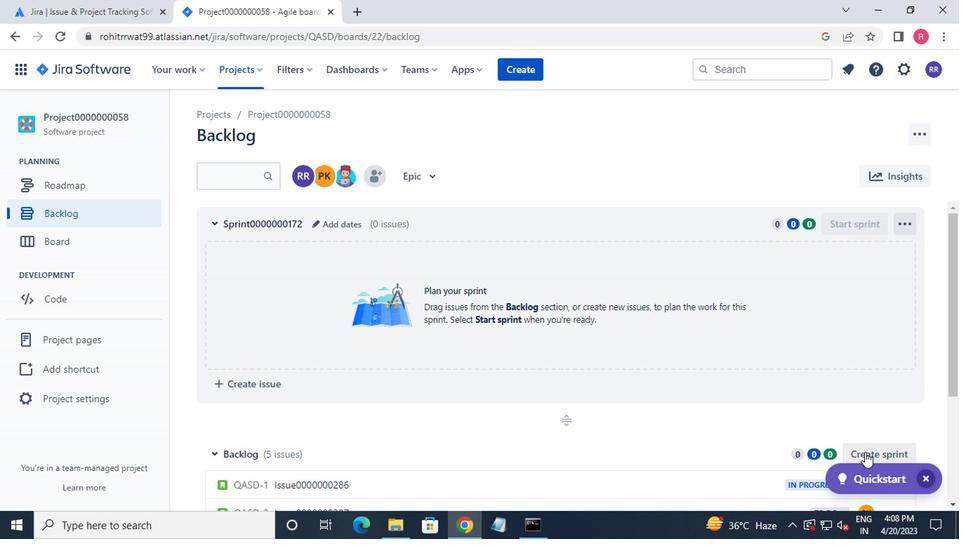 
Action: Mouse moved to (282, 453)
Screenshot: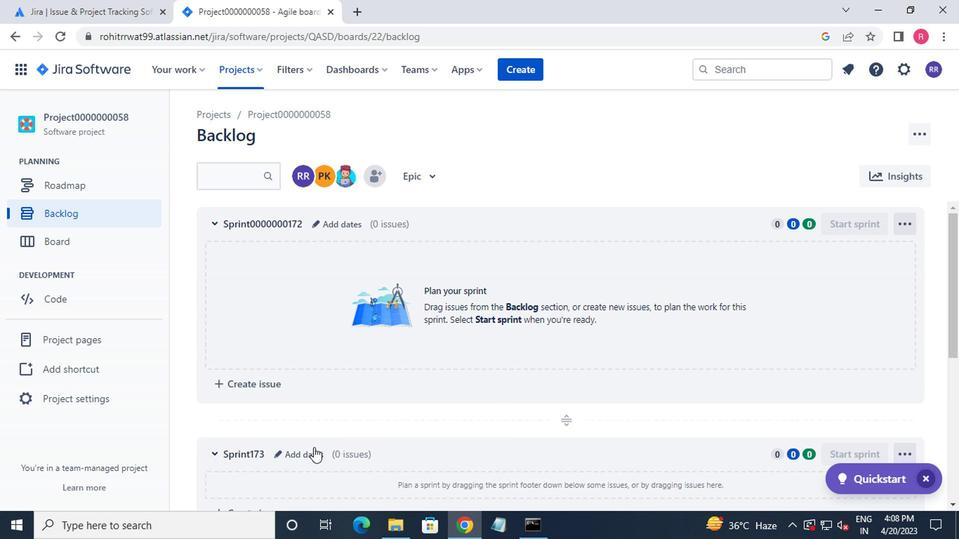 
Action: Mouse pressed left at (282, 453)
Screenshot: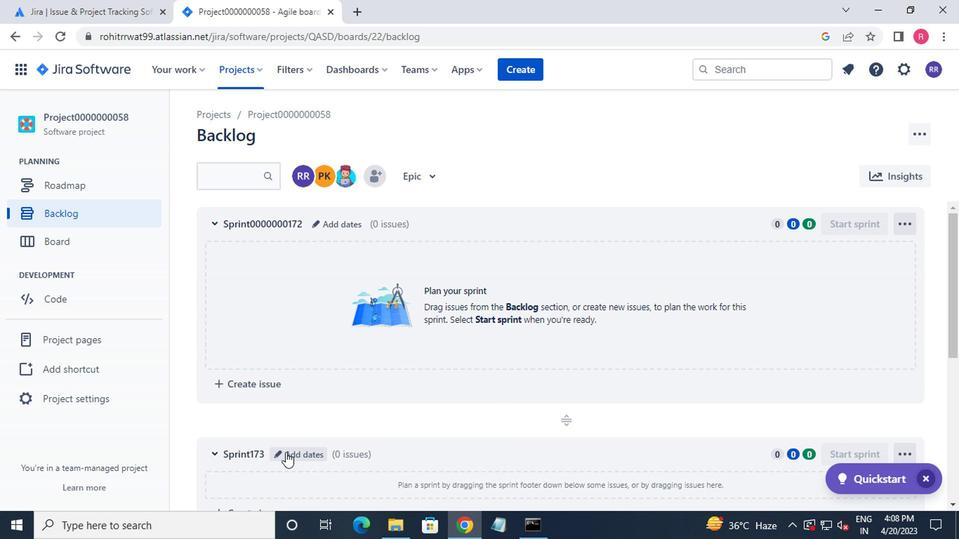 
Action: Mouse moved to (313, 175)
Screenshot: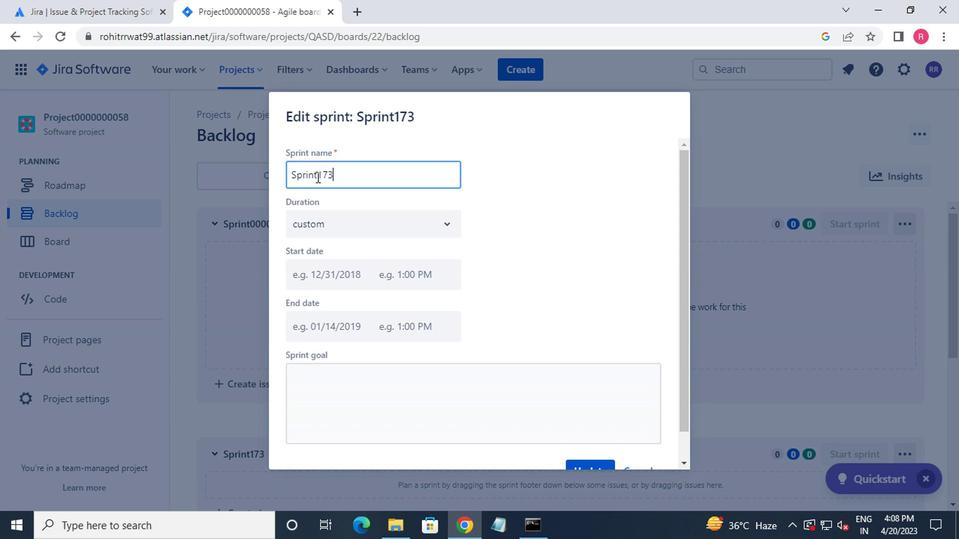 
Action: Mouse pressed left at (313, 175)
Screenshot: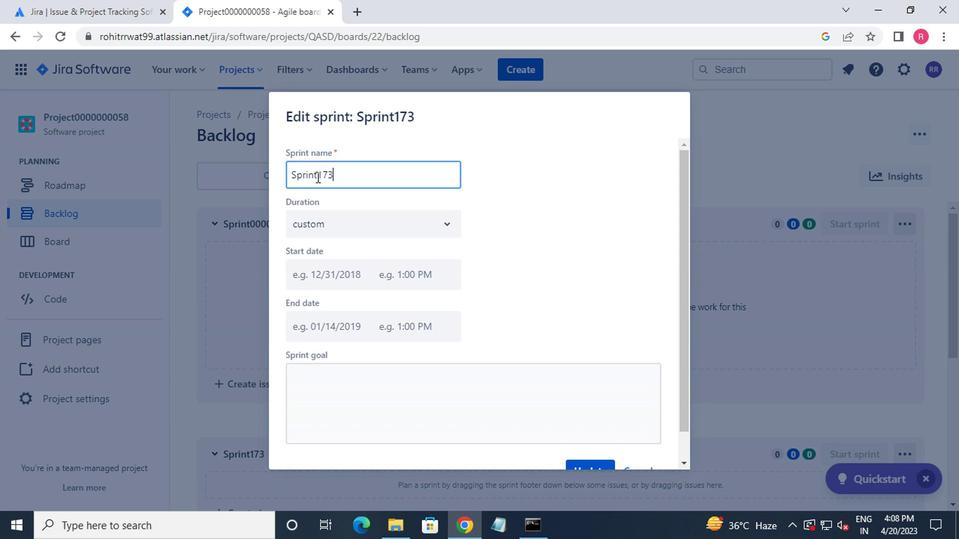 
Action: Key pressed 0000000<Key.enter>
Screenshot: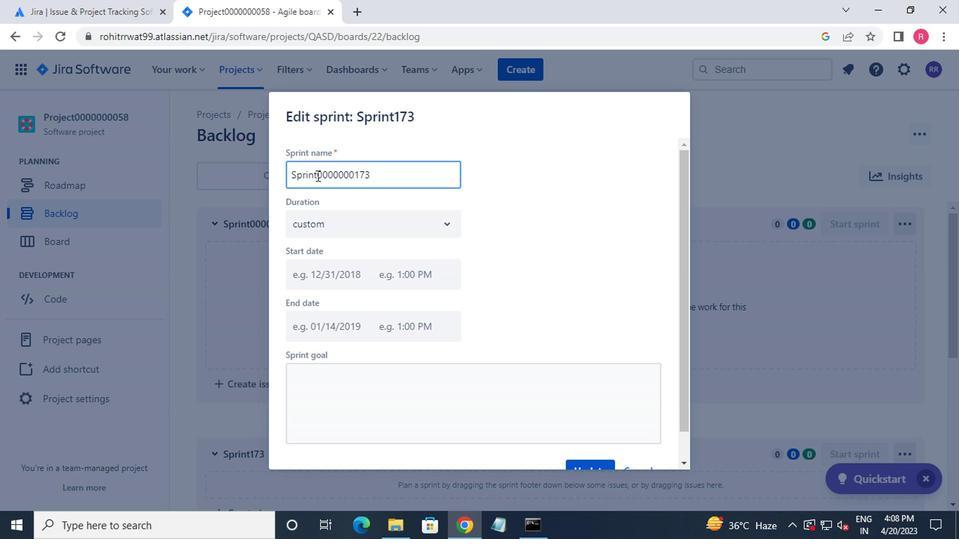 
Action: Mouse moved to (339, 237)
Screenshot: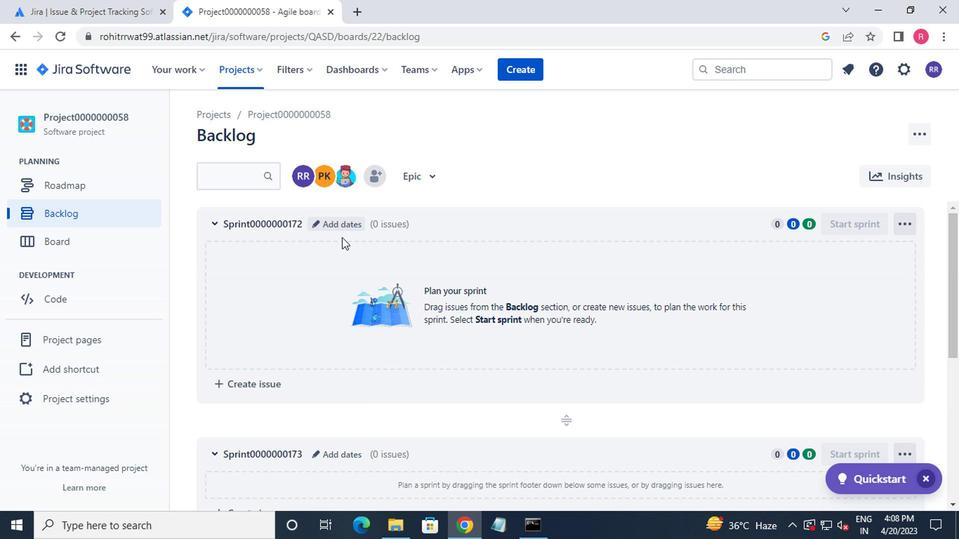 
Action: Mouse scrolled (339, 236) with delta (0, 0)
Screenshot: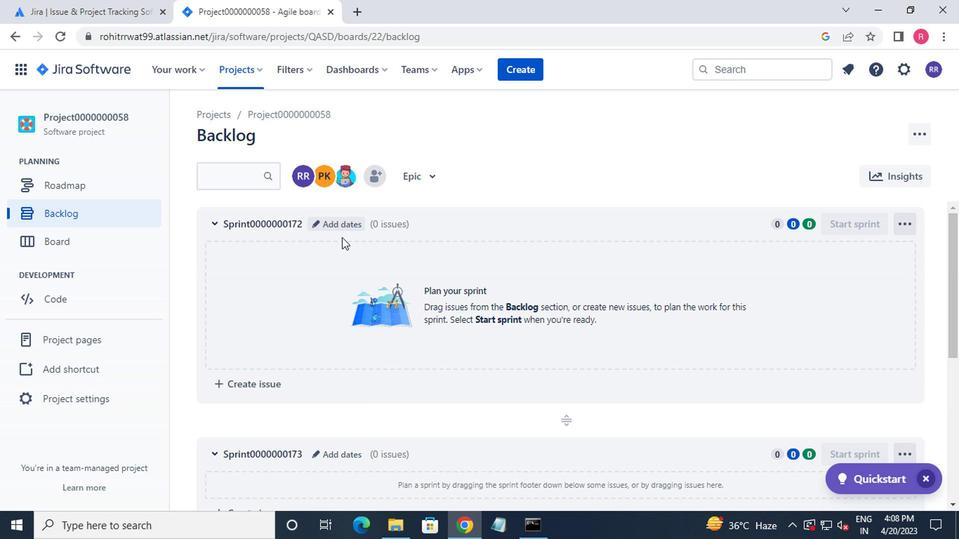 
Action: Mouse moved to (343, 238)
Screenshot: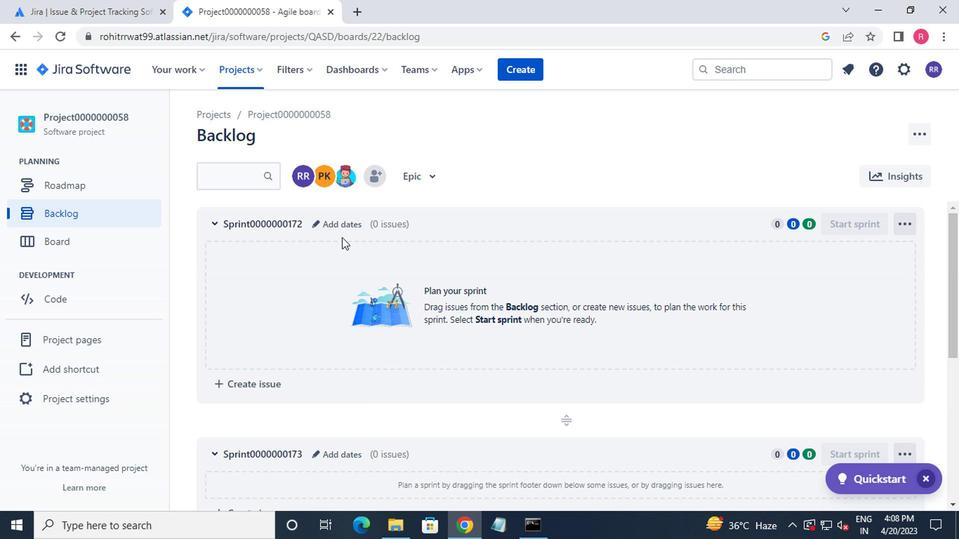 
Action: Mouse scrolled (343, 238) with delta (0, 0)
Screenshot: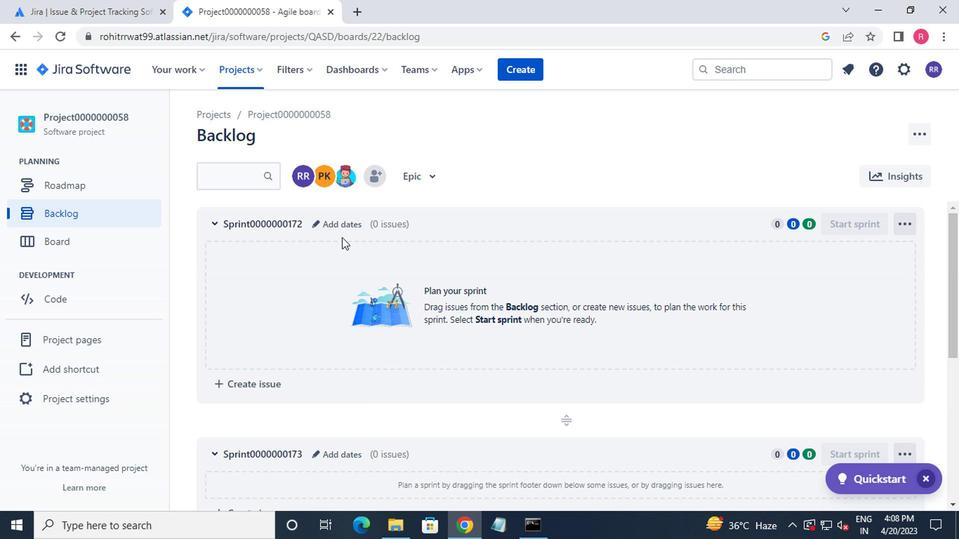 
Action: Mouse moved to (346, 239)
Screenshot: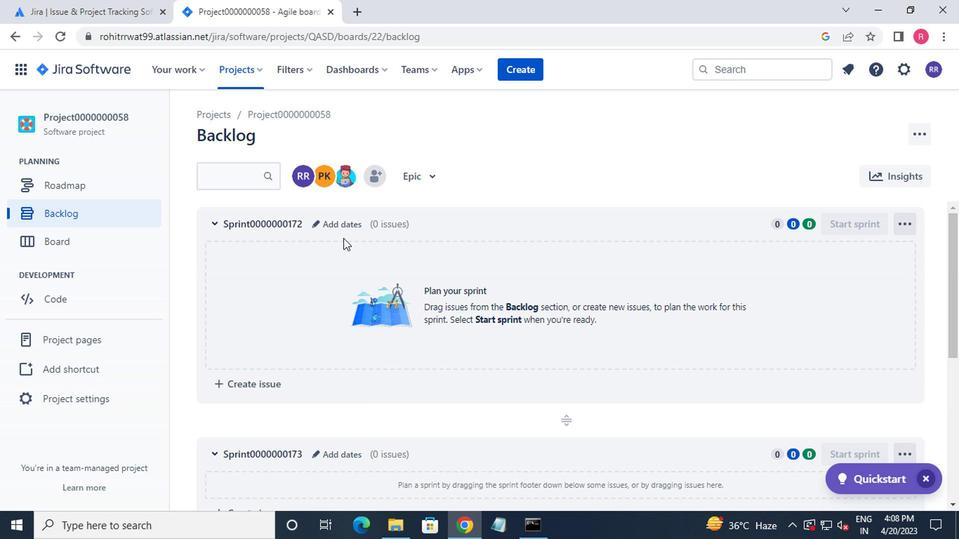 
Action: Mouse scrolled (346, 238) with delta (0, 0)
Screenshot: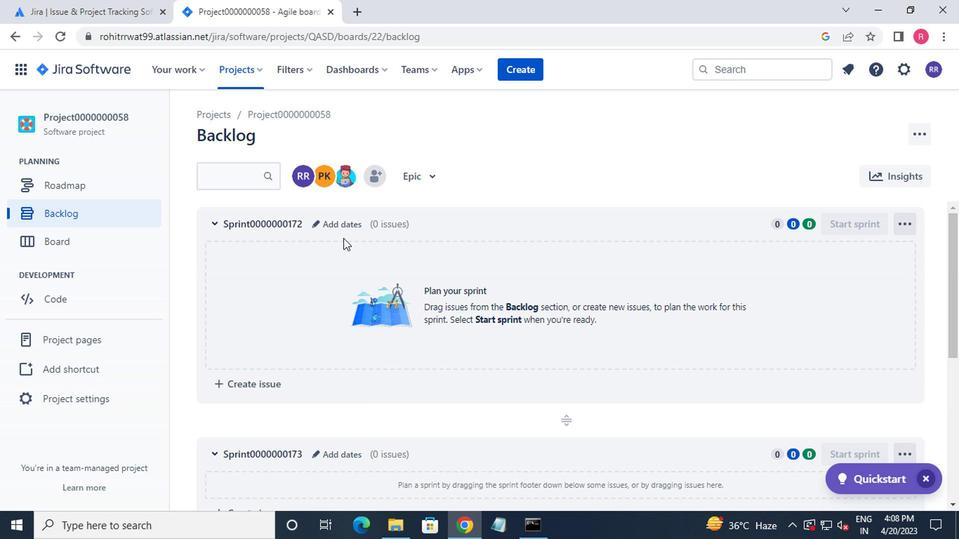 
Action: Mouse moved to (879, 377)
Screenshot: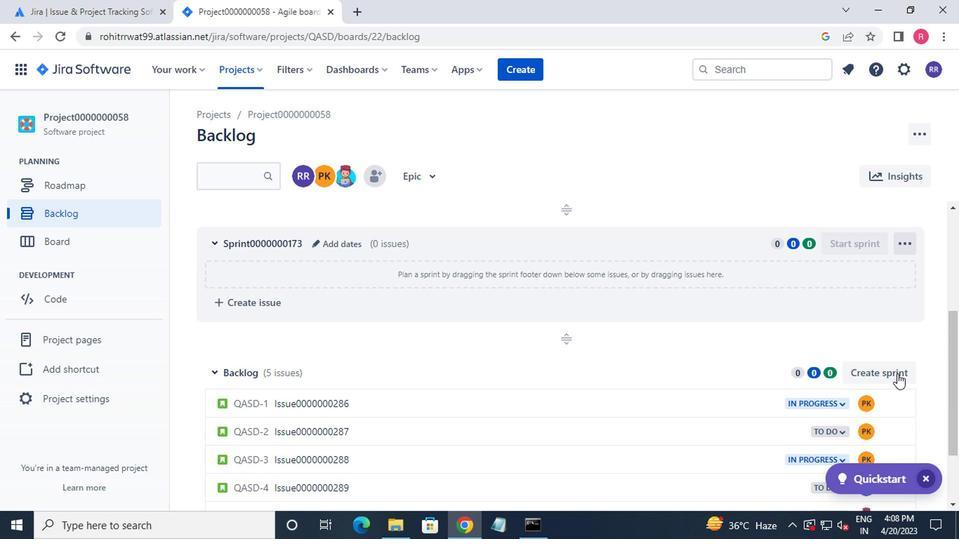 
Action: Mouse pressed left at (879, 377)
Screenshot: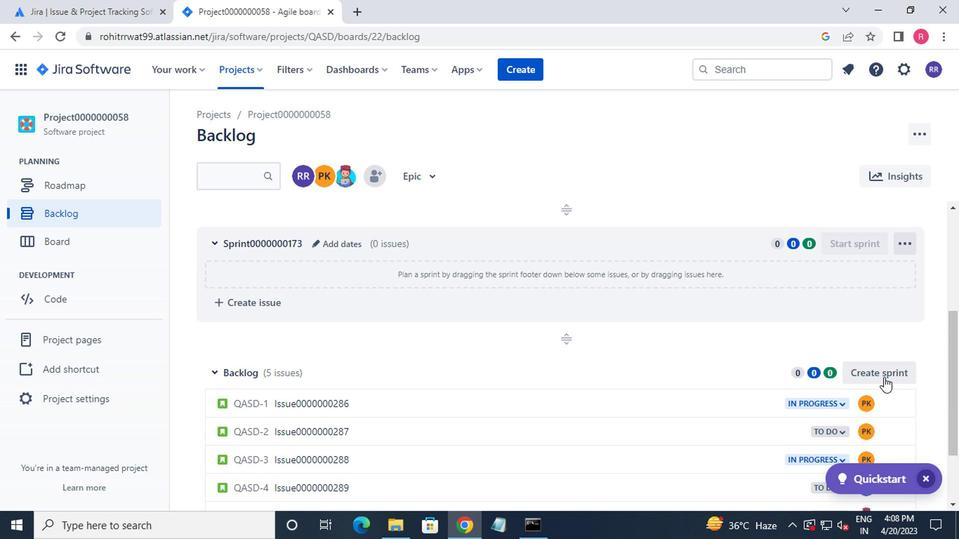 
Action: Mouse moved to (264, 372)
Screenshot: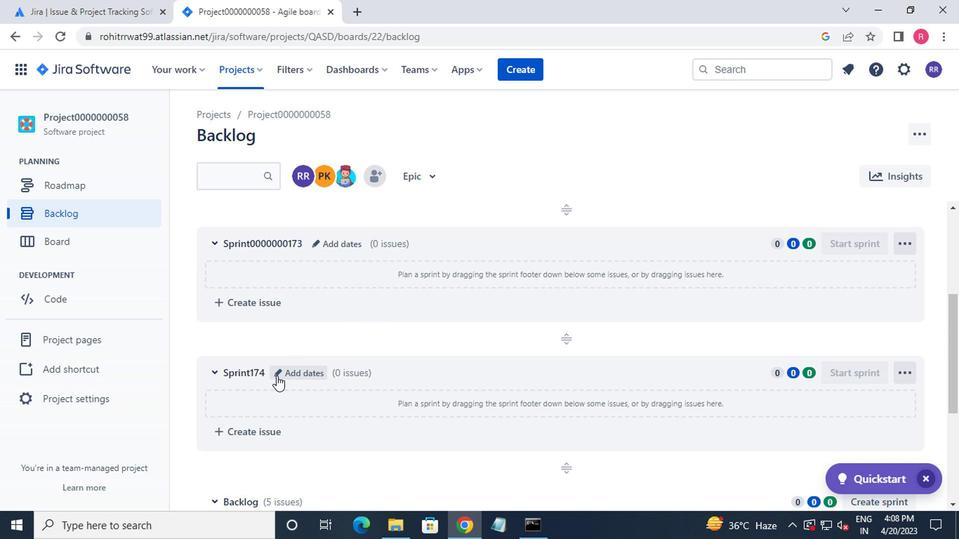 
Action: Mouse pressed left at (264, 372)
Screenshot: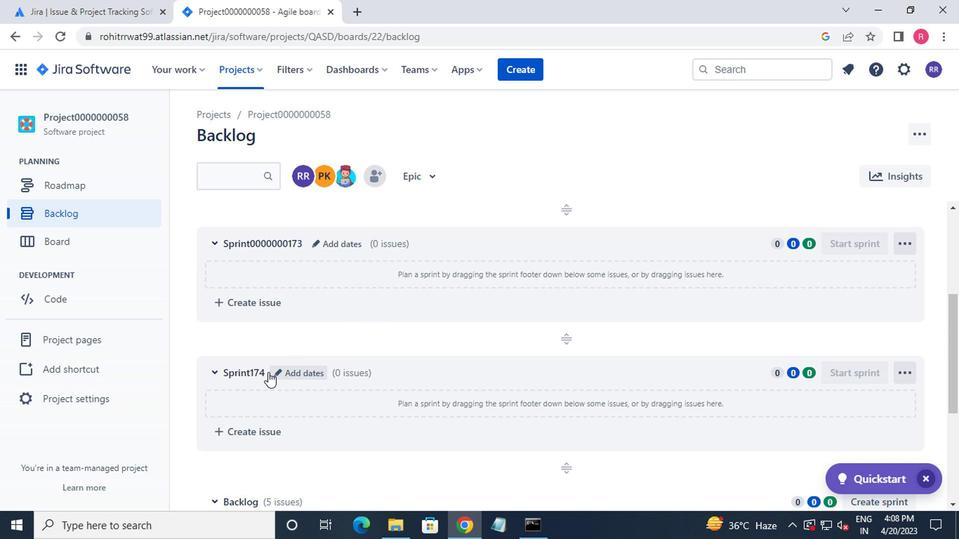
Action: Mouse moved to (270, 372)
Screenshot: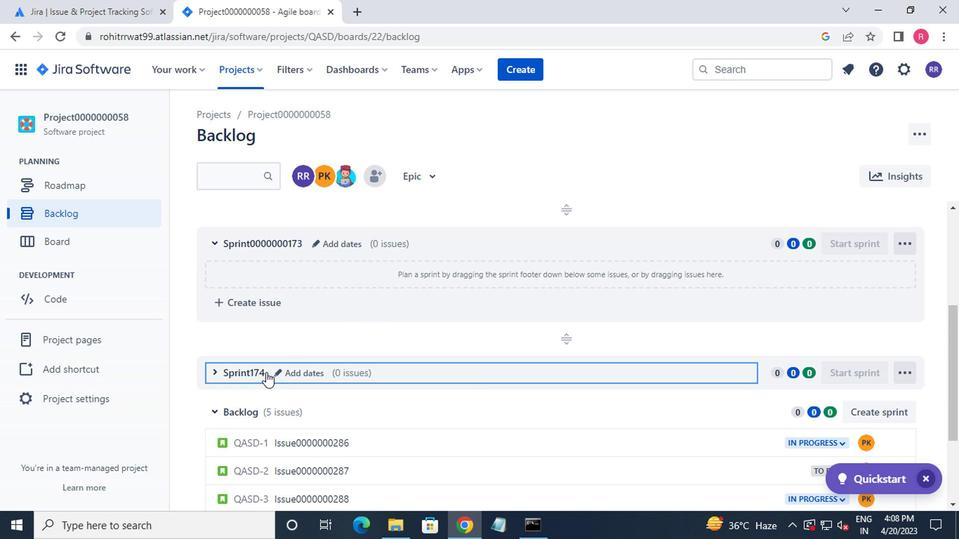 
Action: Mouse pressed left at (270, 372)
Screenshot: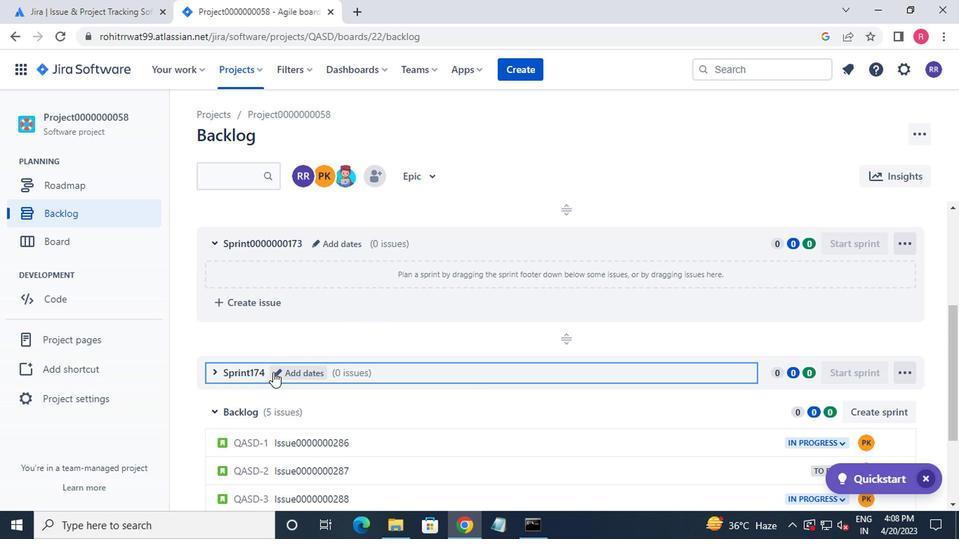 
Action: Mouse moved to (314, 175)
Screenshot: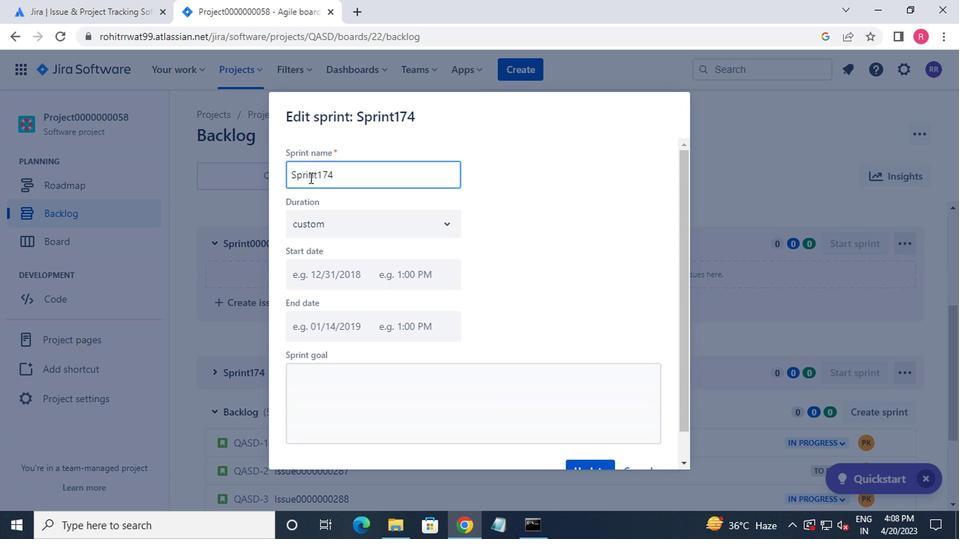 
Action: Mouse pressed left at (314, 175)
Screenshot: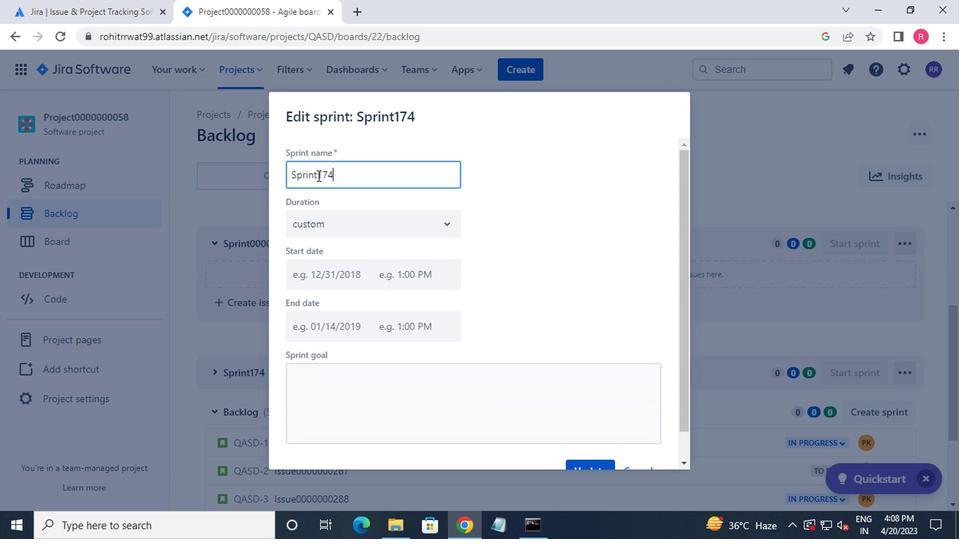 
Action: Key pressed 0000000<Key.enter>
Screenshot: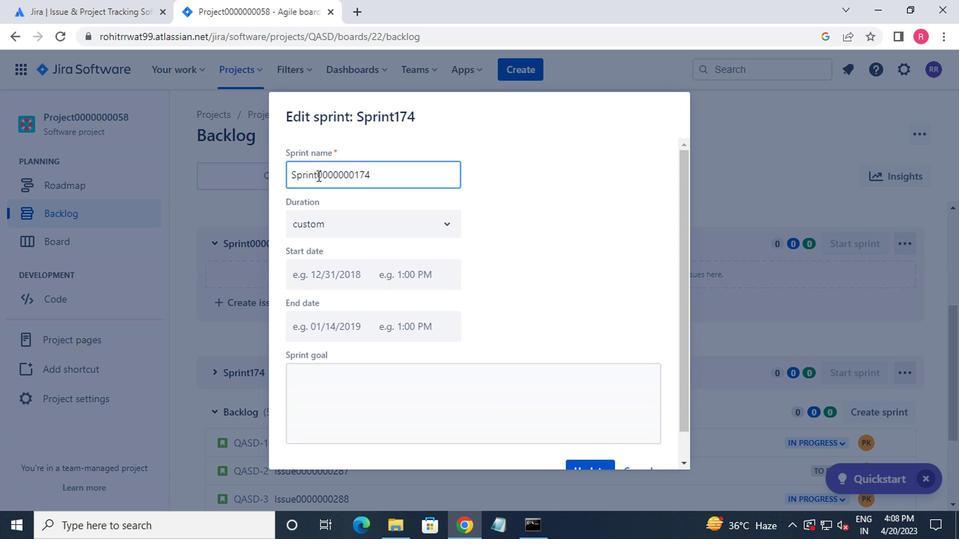 
